 Task: Search one way flight ticket for 2 adults, 2 children, 2 infants in seat in first from Memphis: Memphis International Airport to New Bern: Coastal Carolina Regional Airport (was Craven County Regional) on 8-4-2023. Choice of flights is Spirit. Number of bags: 1 carry on bag and 2 checked bags. Price is upto 76000. Outbound departure time preference is 10:30.
Action: Mouse moved to (283, 389)
Screenshot: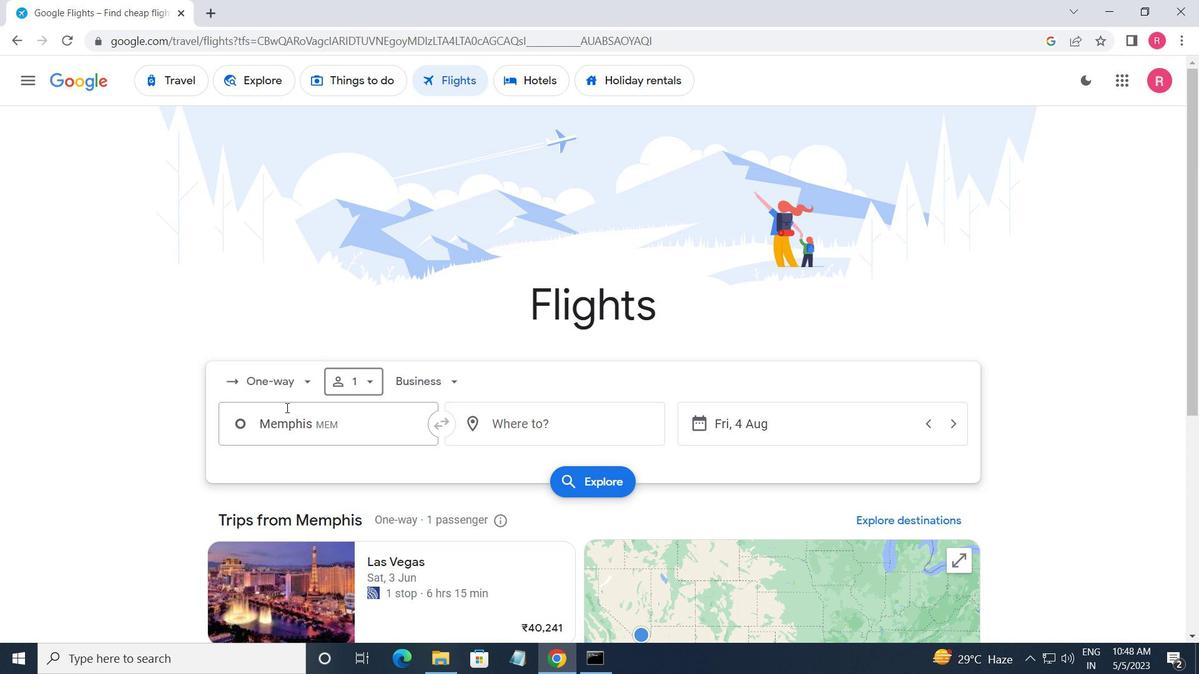 
Action: Mouse pressed left at (283, 389)
Screenshot: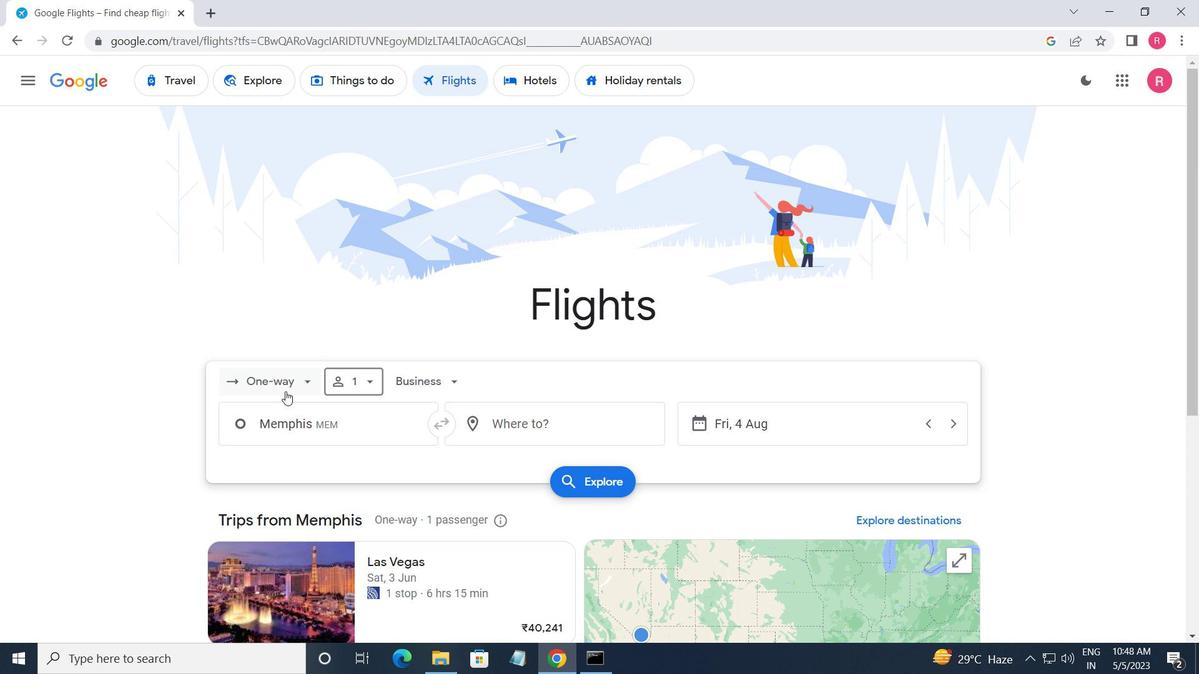 
Action: Mouse moved to (310, 461)
Screenshot: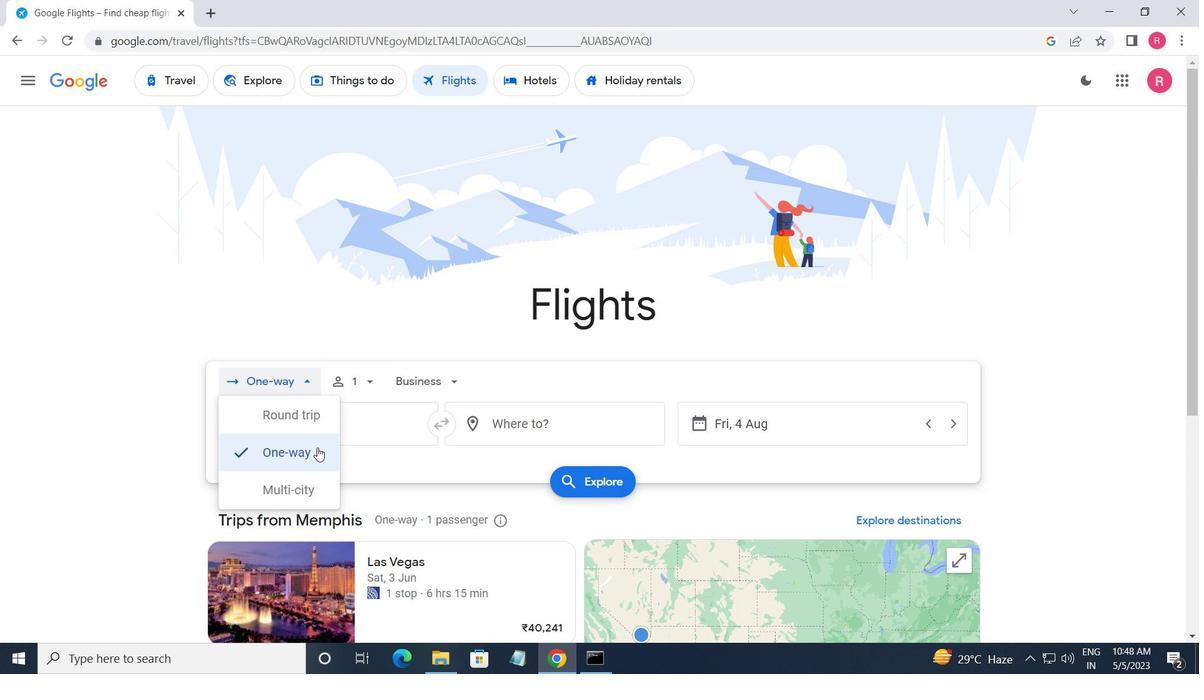 
Action: Mouse pressed left at (310, 461)
Screenshot: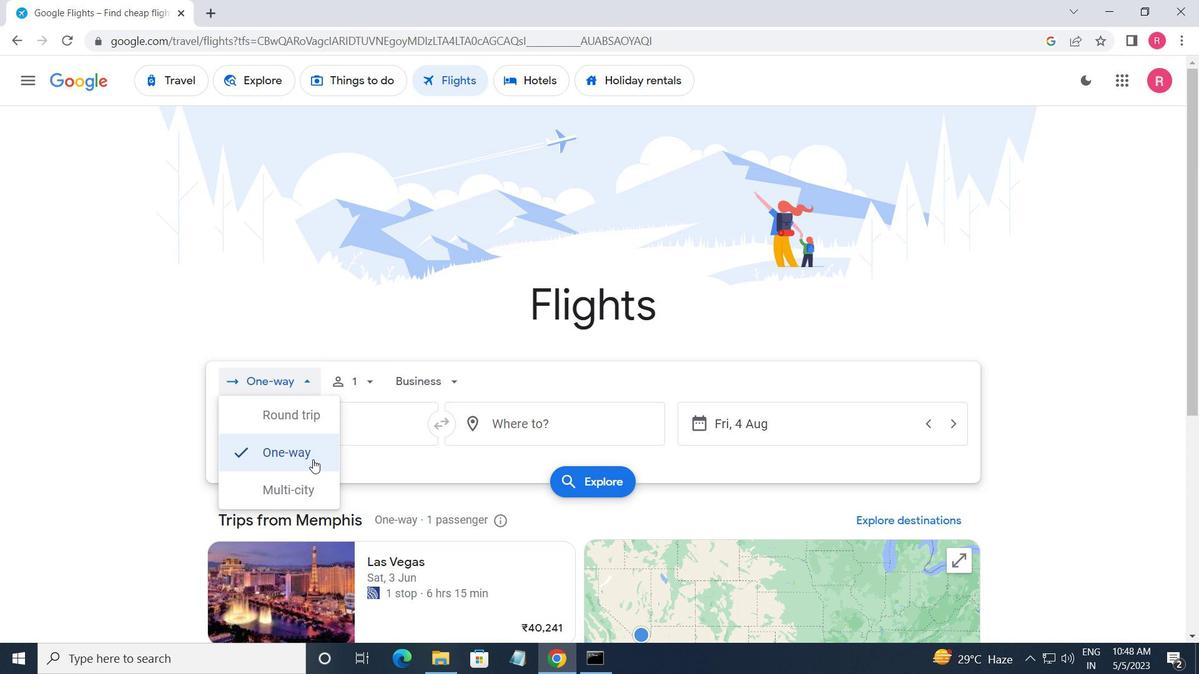 
Action: Mouse moved to (354, 396)
Screenshot: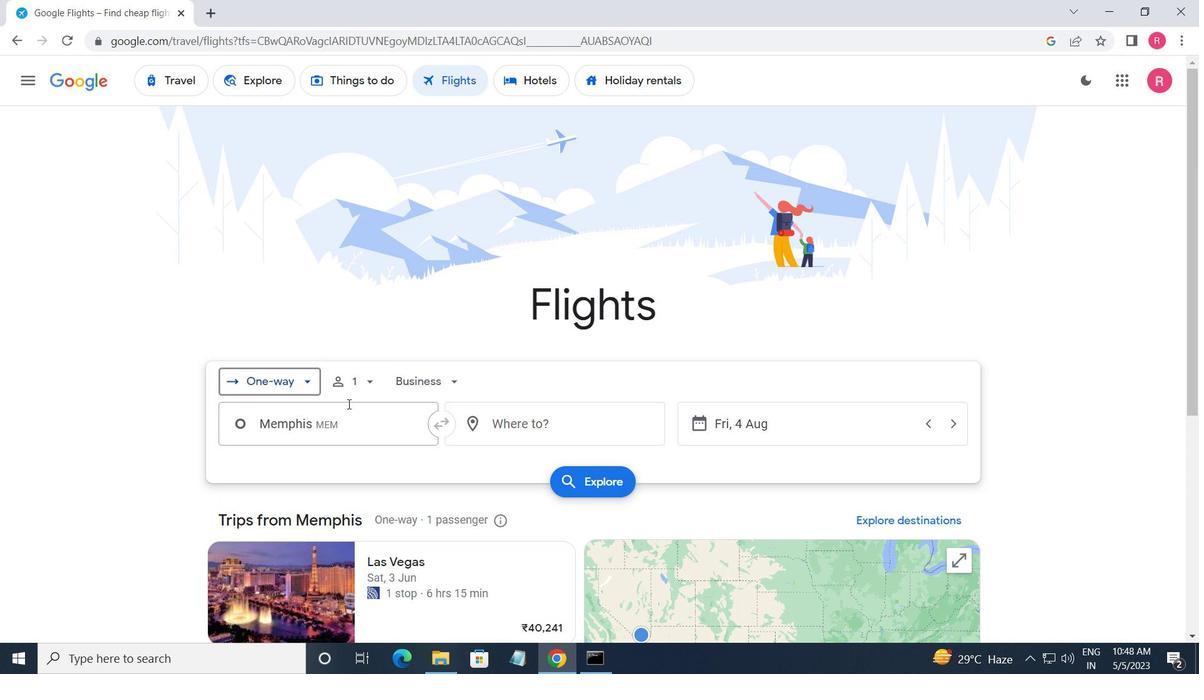 
Action: Mouse pressed left at (354, 396)
Screenshot: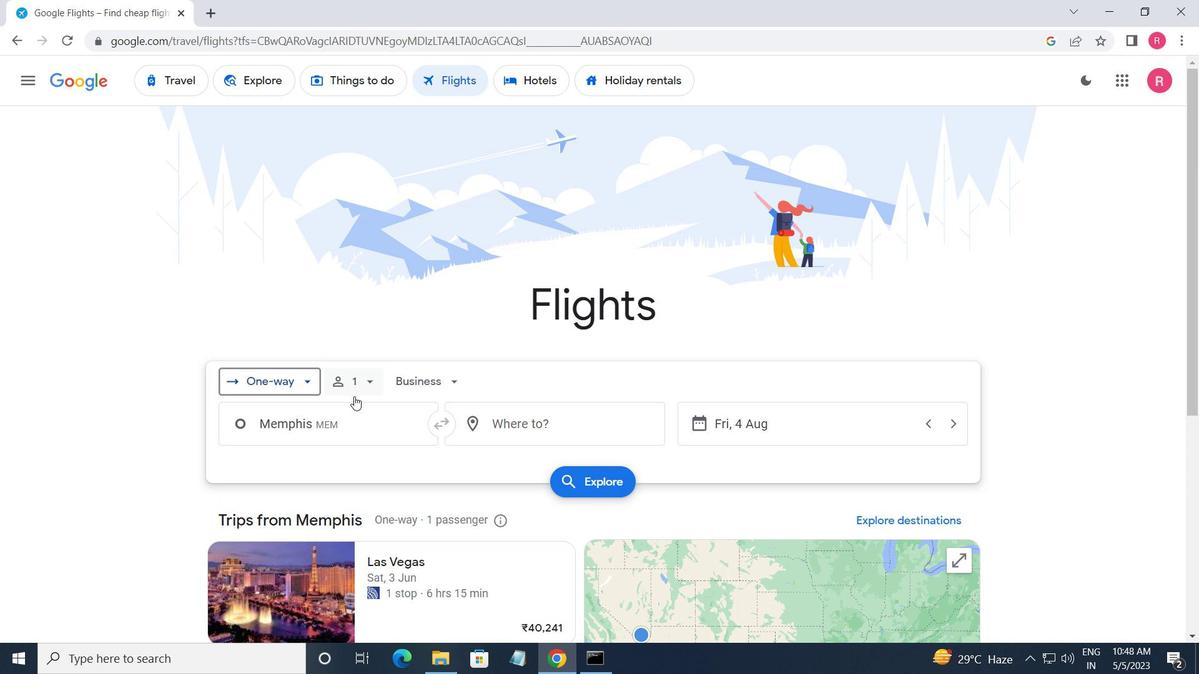 
Action: Mouse moved to (484, 431)
Screenshot: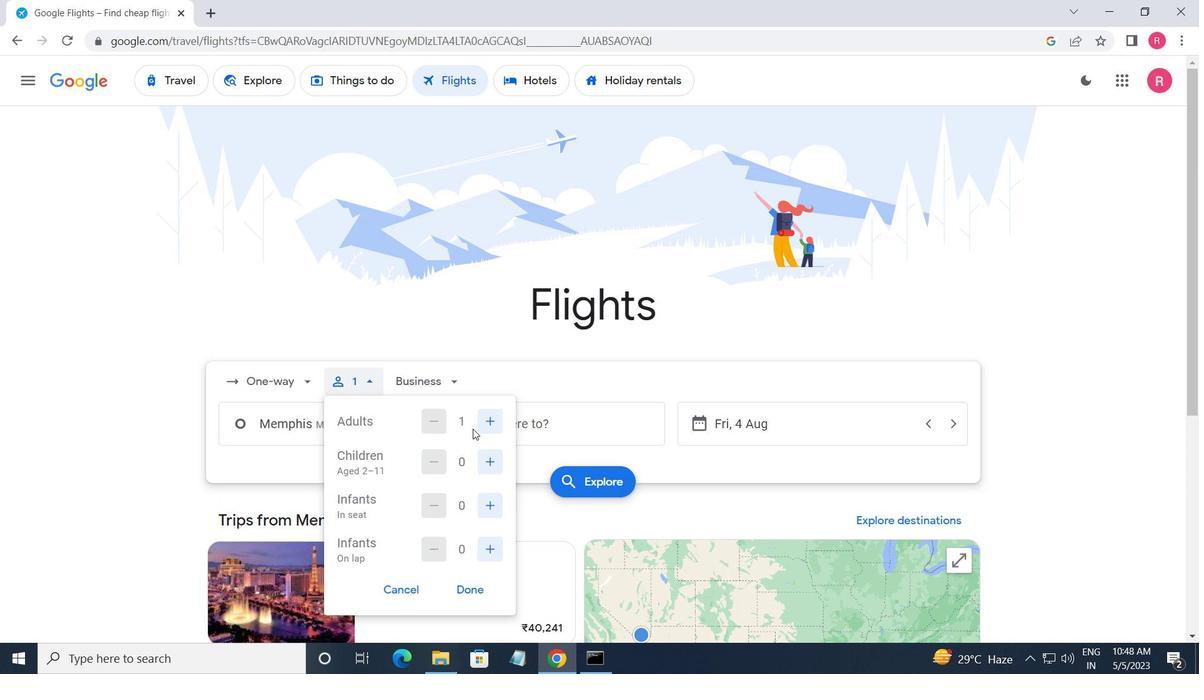 
Action: Mouse pressed left at (484, 431)
Screenshot: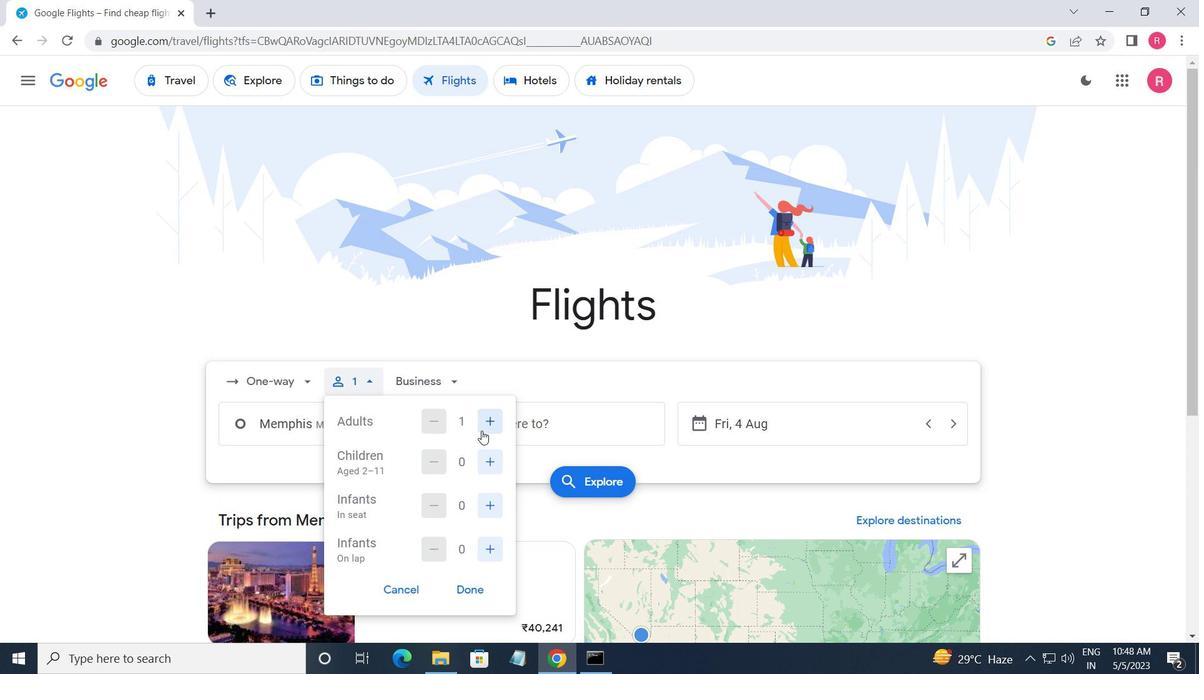 
Action: Mouse moved to (492, 458)
Screenshot: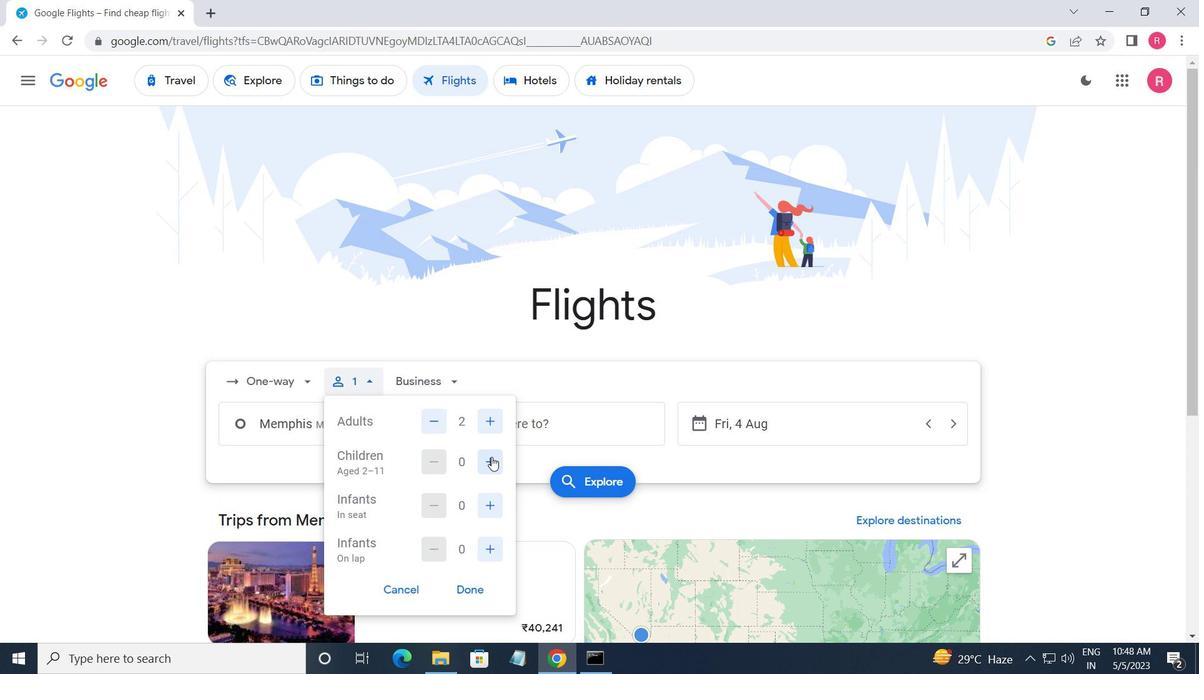 
Action: Mouse pressed left at (492, 458)
Screenshot: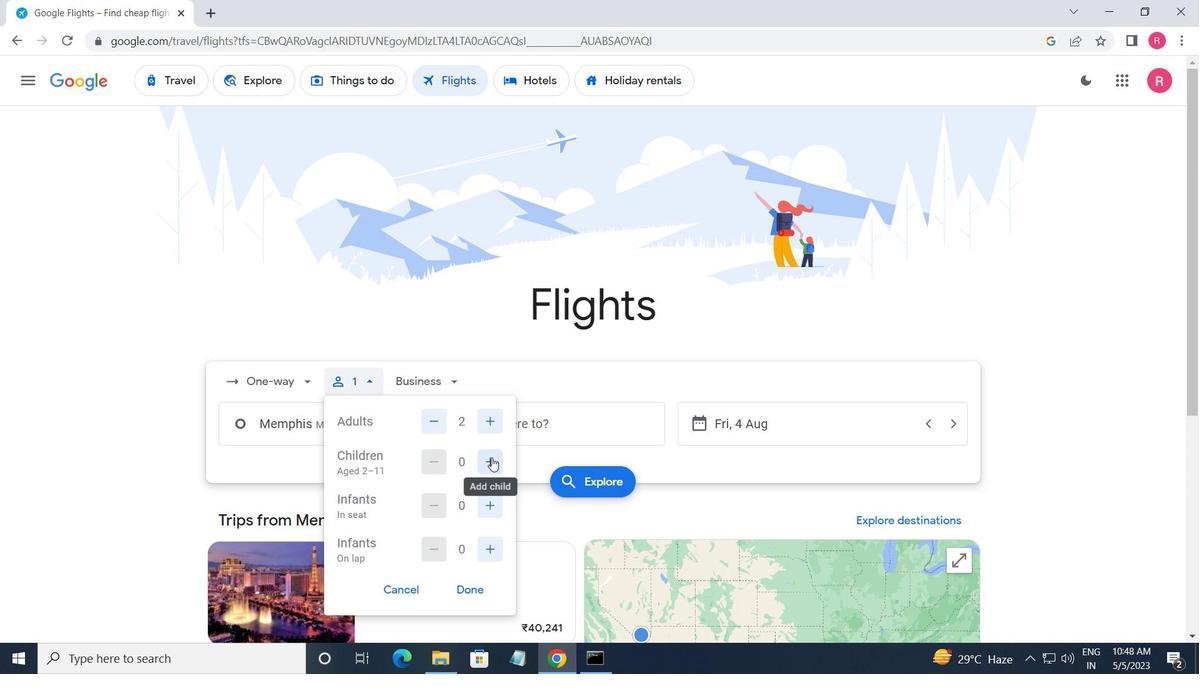 
Action: Mouse moved to (491, 458)
Screenshot: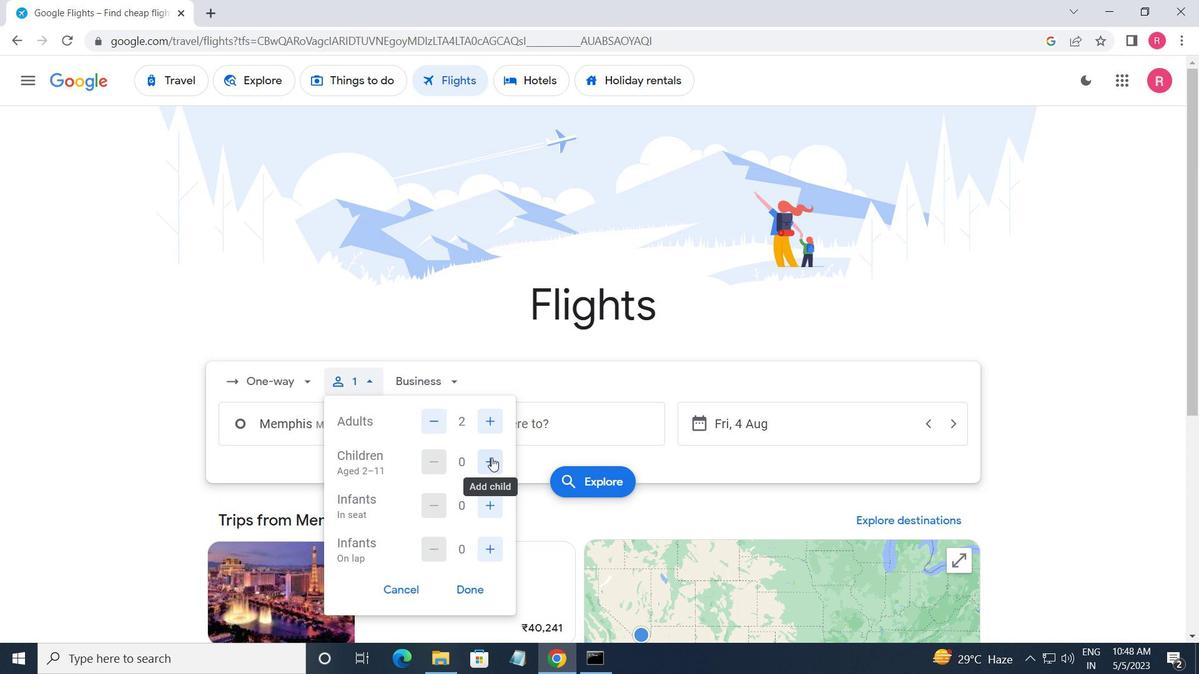 
Action: Mouse pressed left at (491, 458)
Screenshot: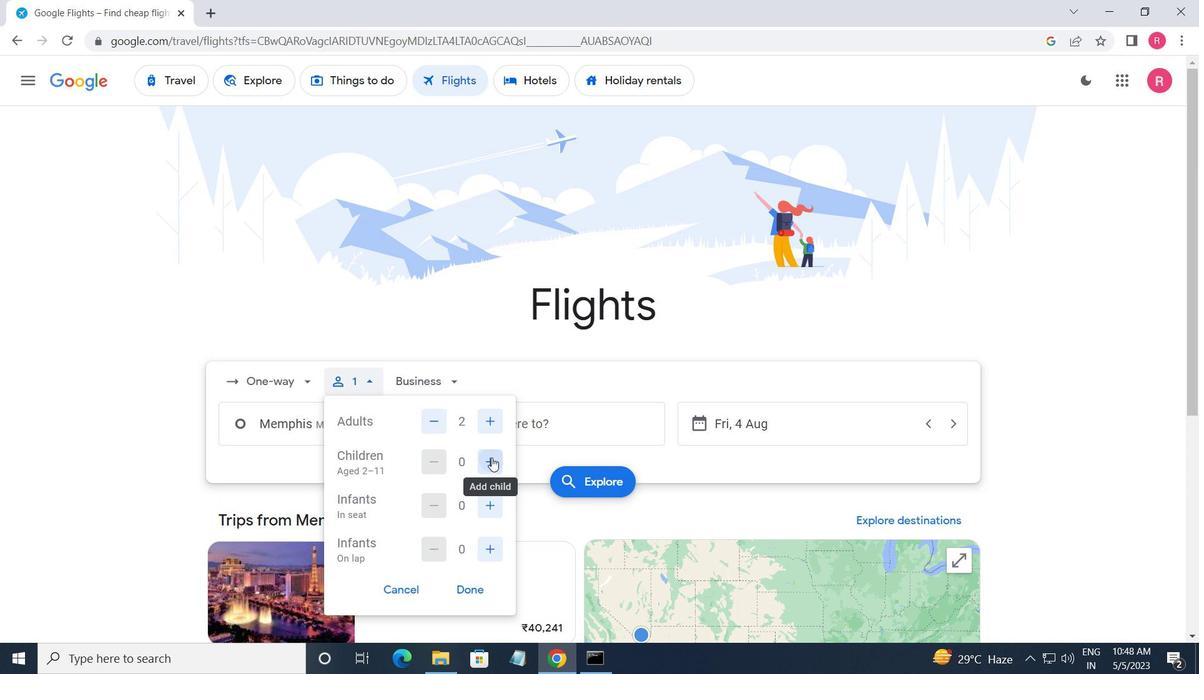 
Action: Mouse moved to (486, 503)
Screenshot: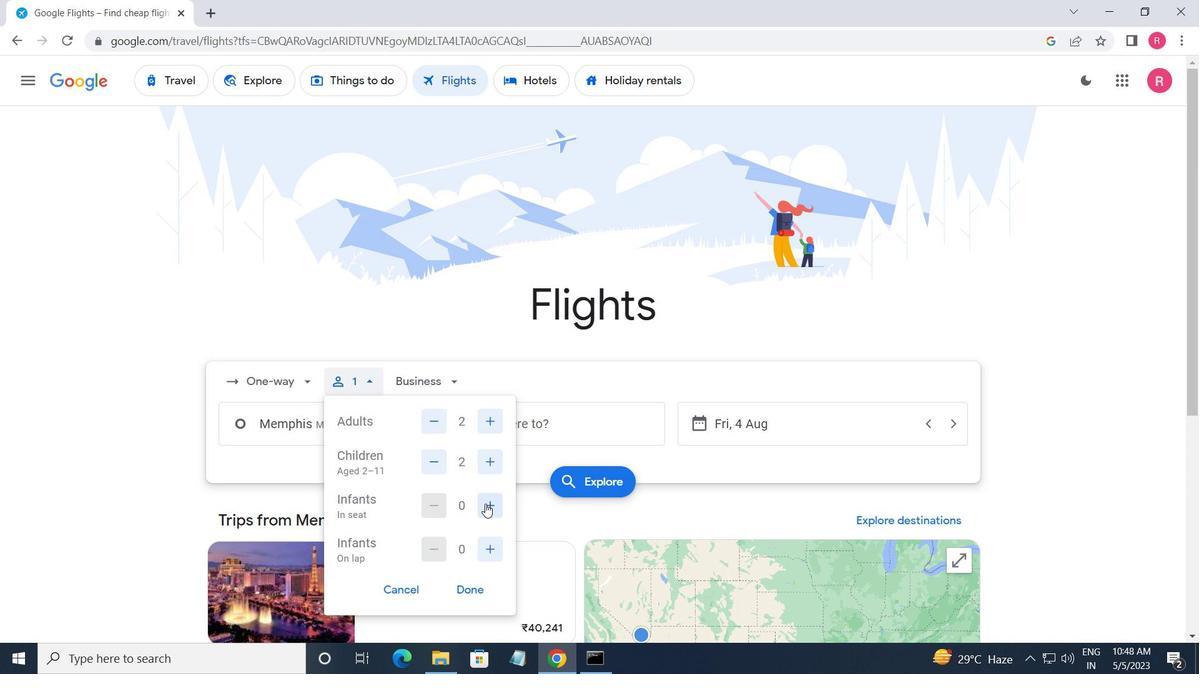 
Action: Mouse pressed left at (486, 503)
Screenshot: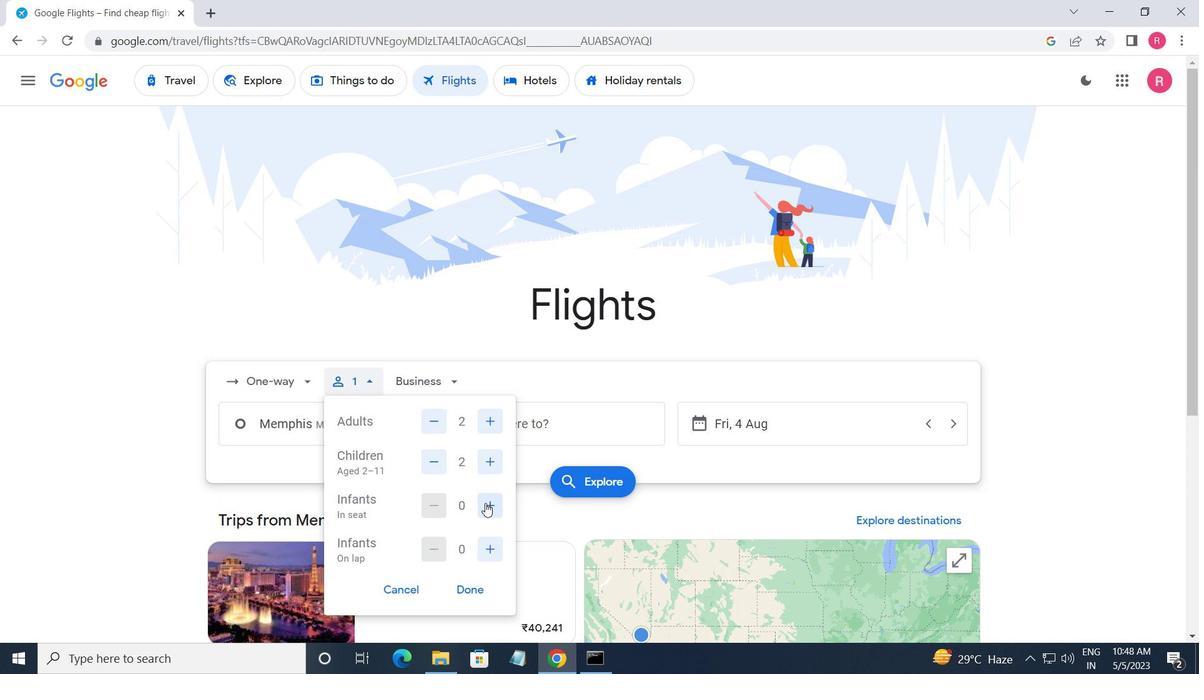
Action: Mouse moved to (486, 503)
Screenshot: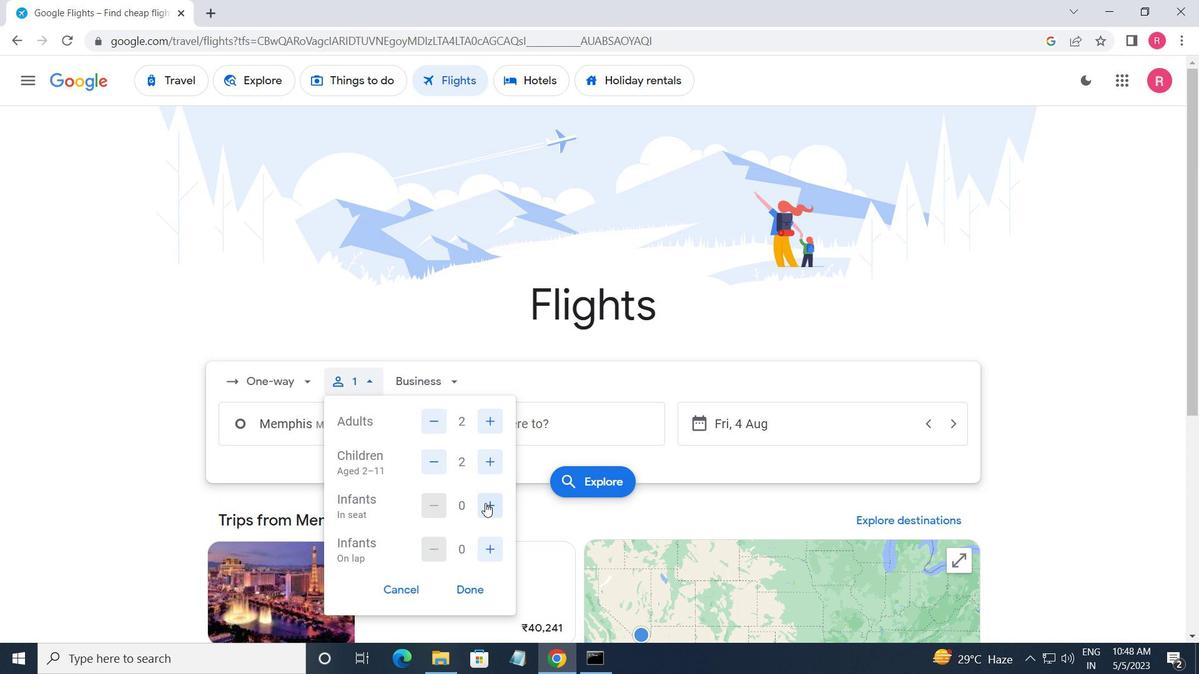 
Action: Mouse pressed left at (486, 503)
Screenshot: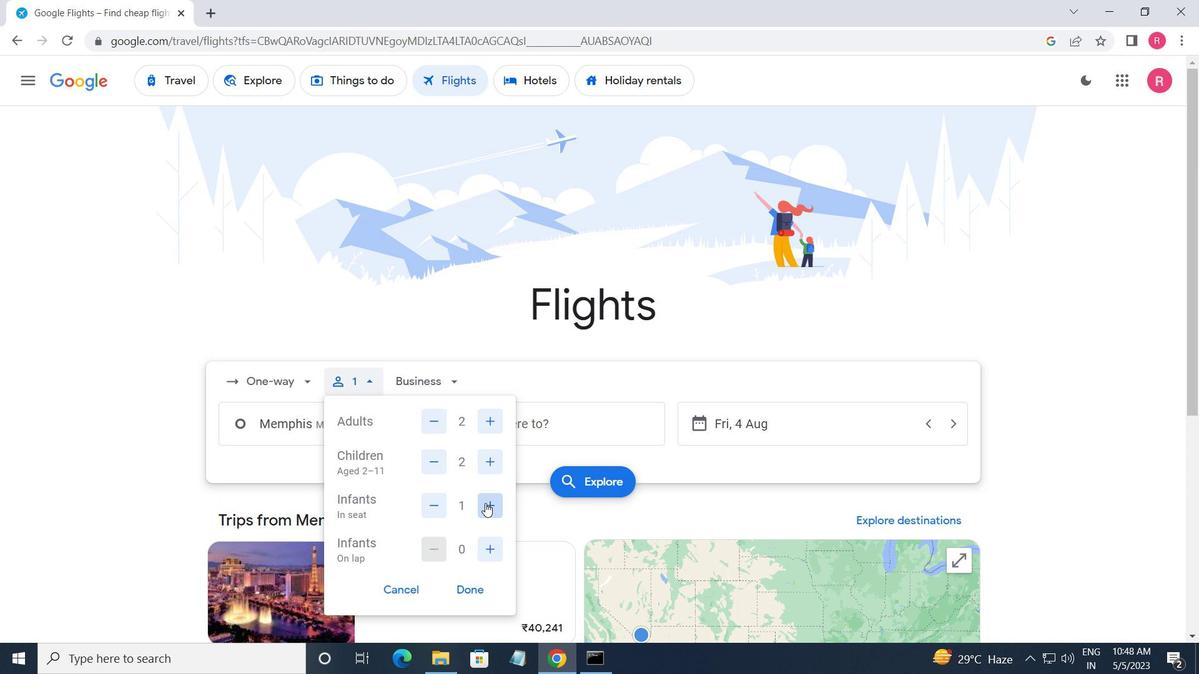 
Action: Mouse moved to (418, 376)
Screenshot: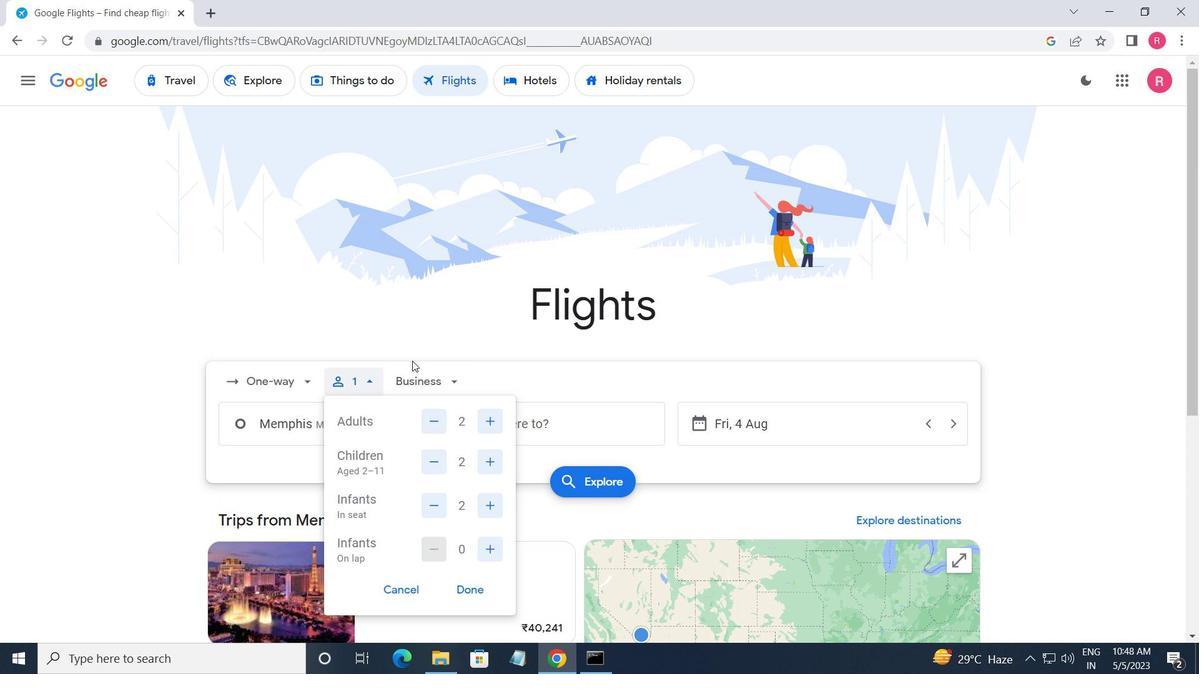
Action: Mouse pressed left at (418, 376)
Screenshot: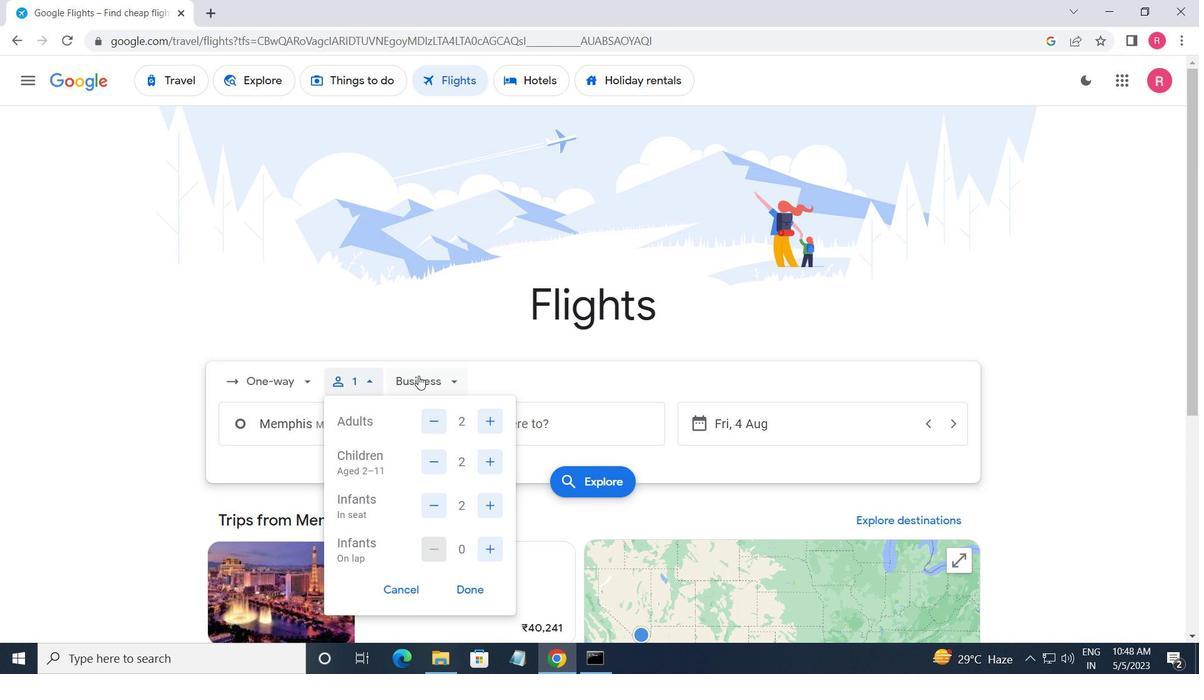 
Action: Mouse moved to (451, 539)
Screenshot: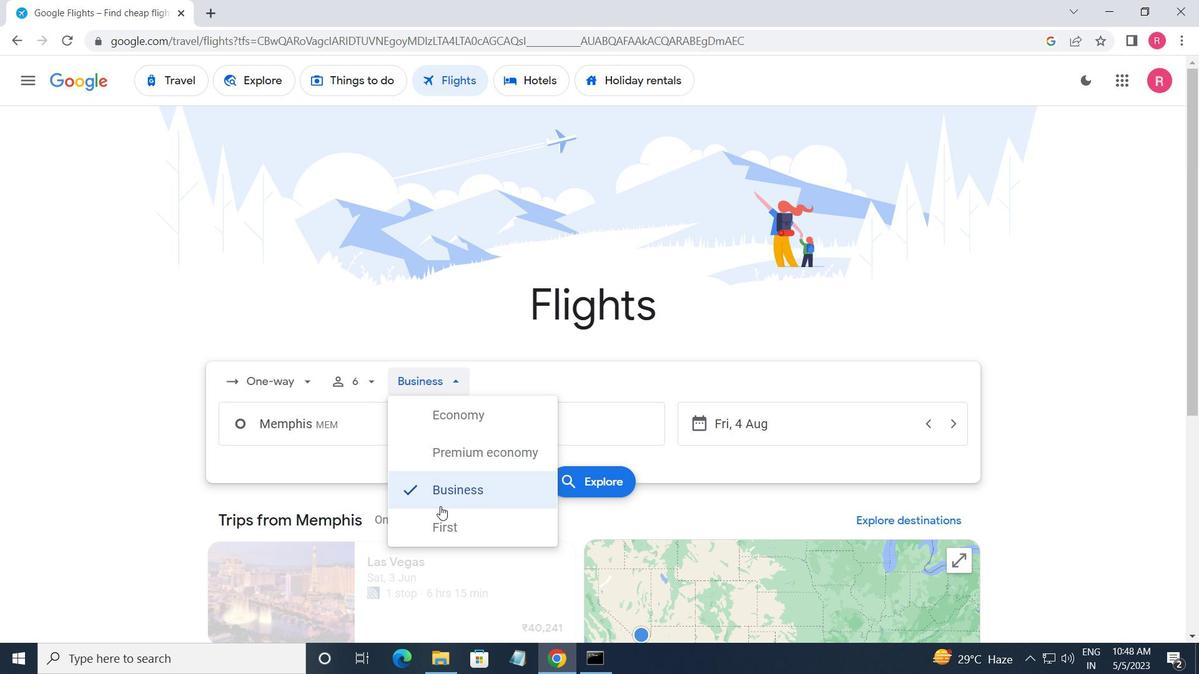 
Action: Mouse pressed left at (451, 539)
Screenshot: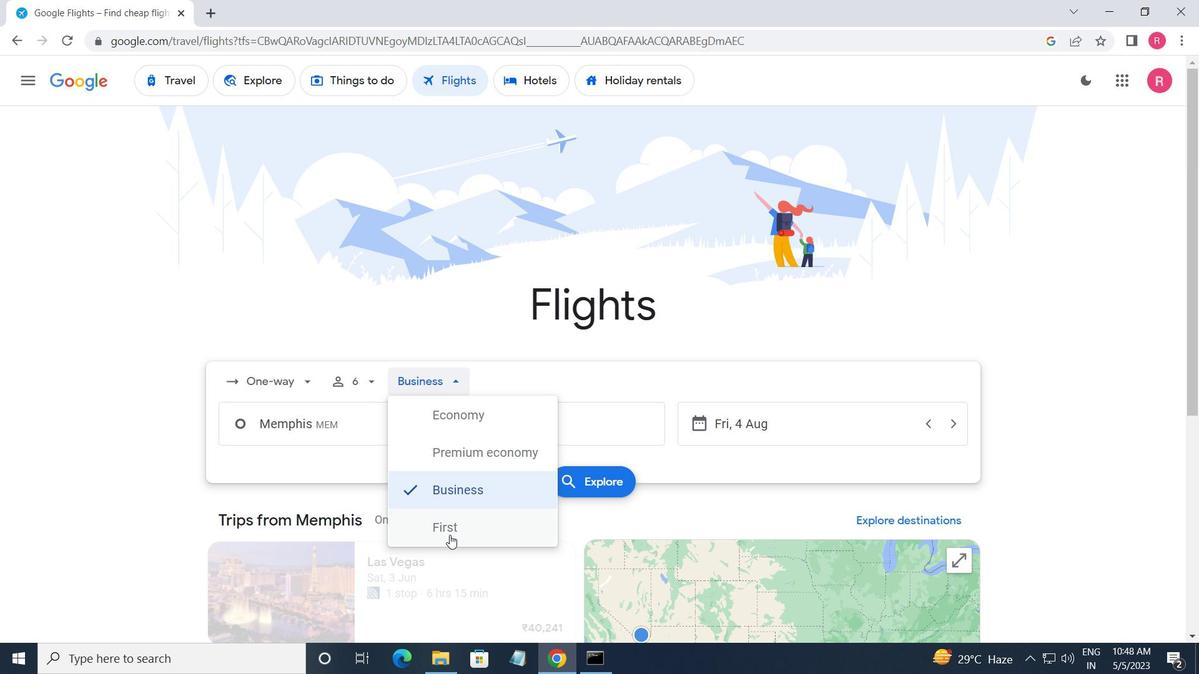 
Action: Mouse moved to (389, 437)
Screenshot: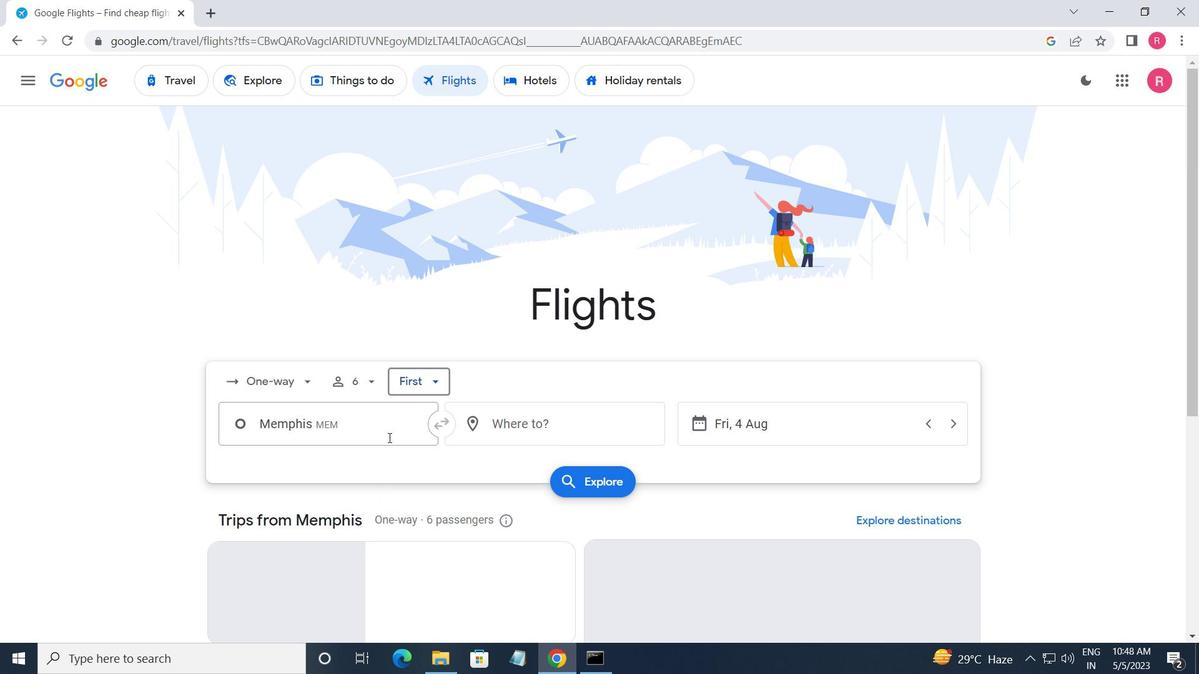 
Action: Mouse pressed left at (389, 437)
Screenshot: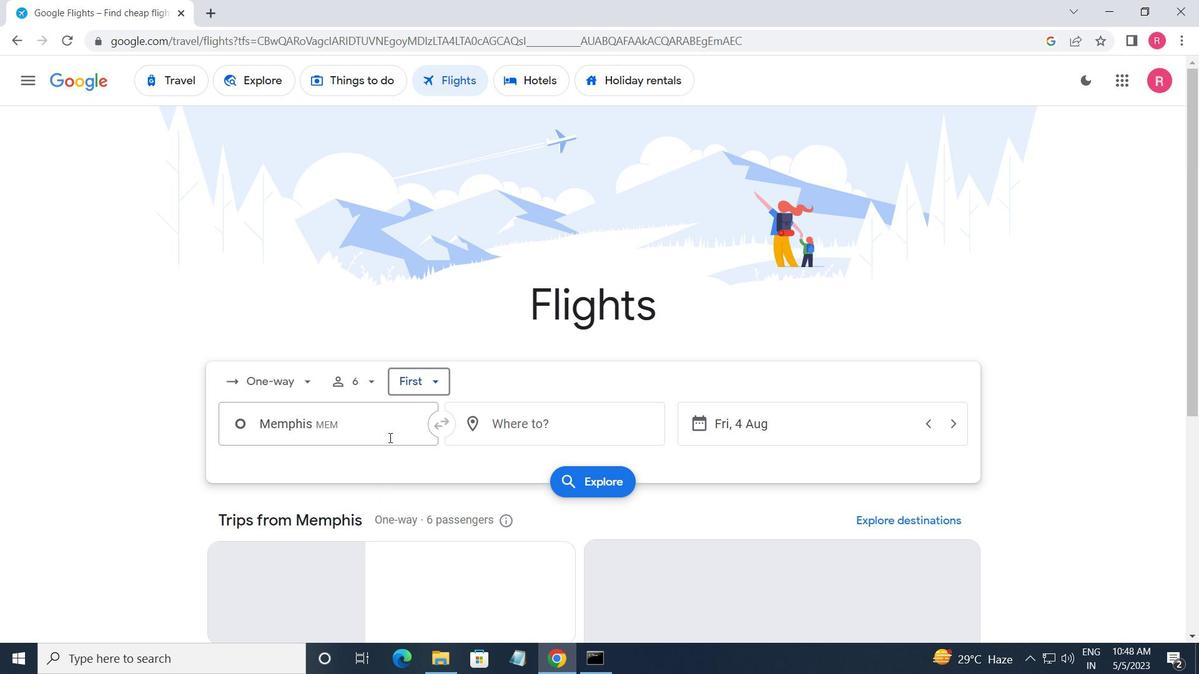 
Action: Mouse moved to (386, 507)
Screenshot: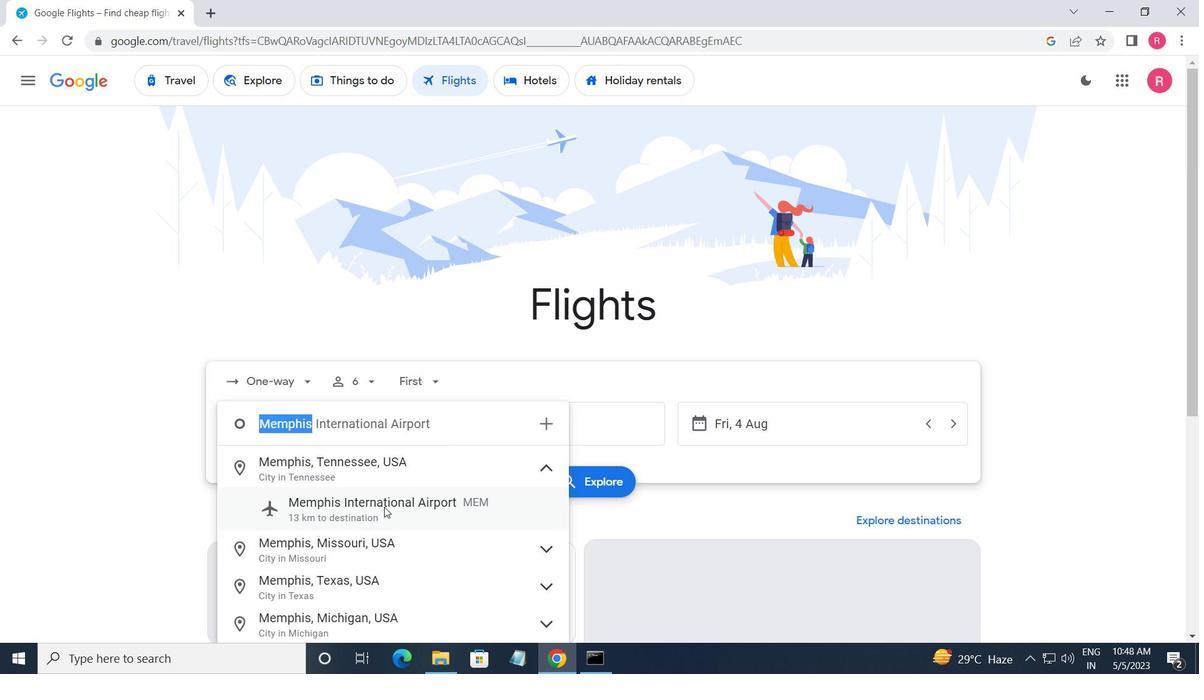 
Action: Mouse pressed left at (386, 507)
Screenshot: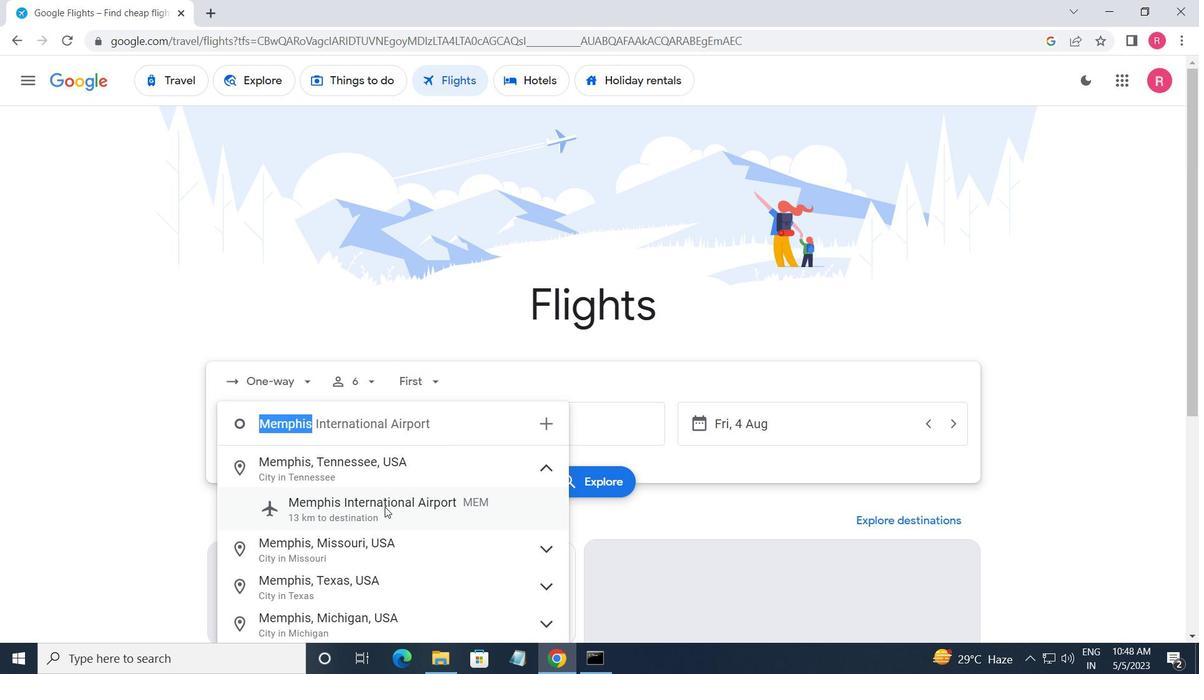
Action: Mouse moved to (518, 441)
Screenshot: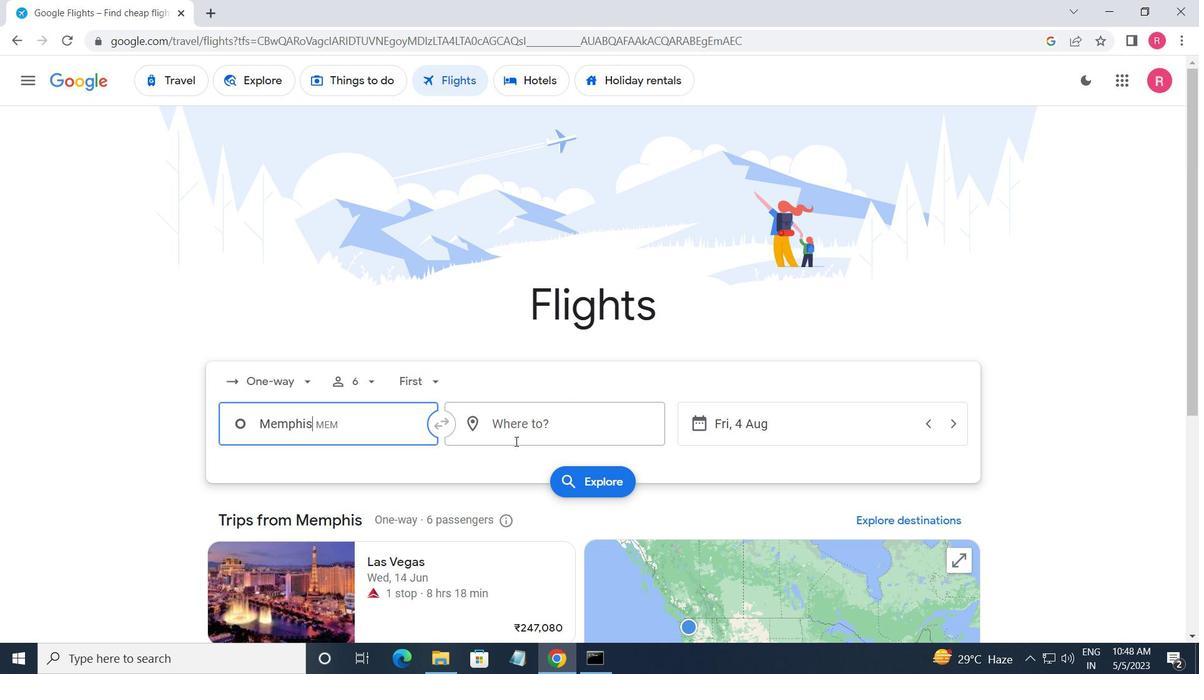 
Action: Mouse pressed left at (518, 441)
Screenshot: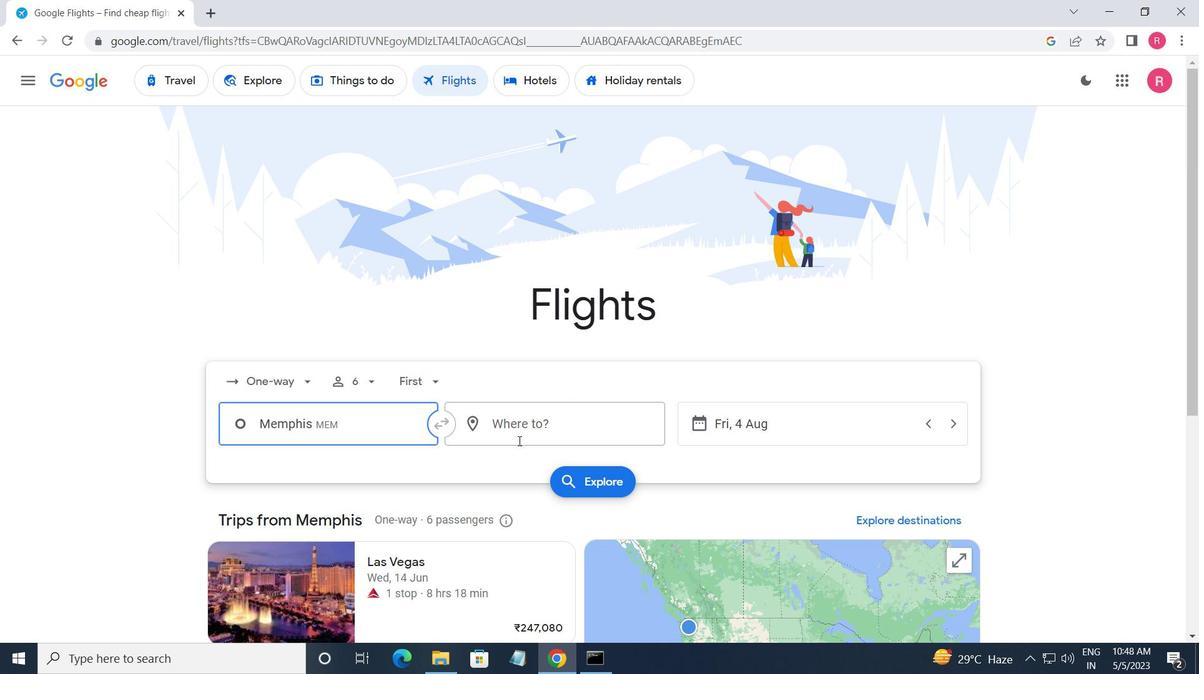 
Action: Mouse moved to (547, 570)
Screenshot: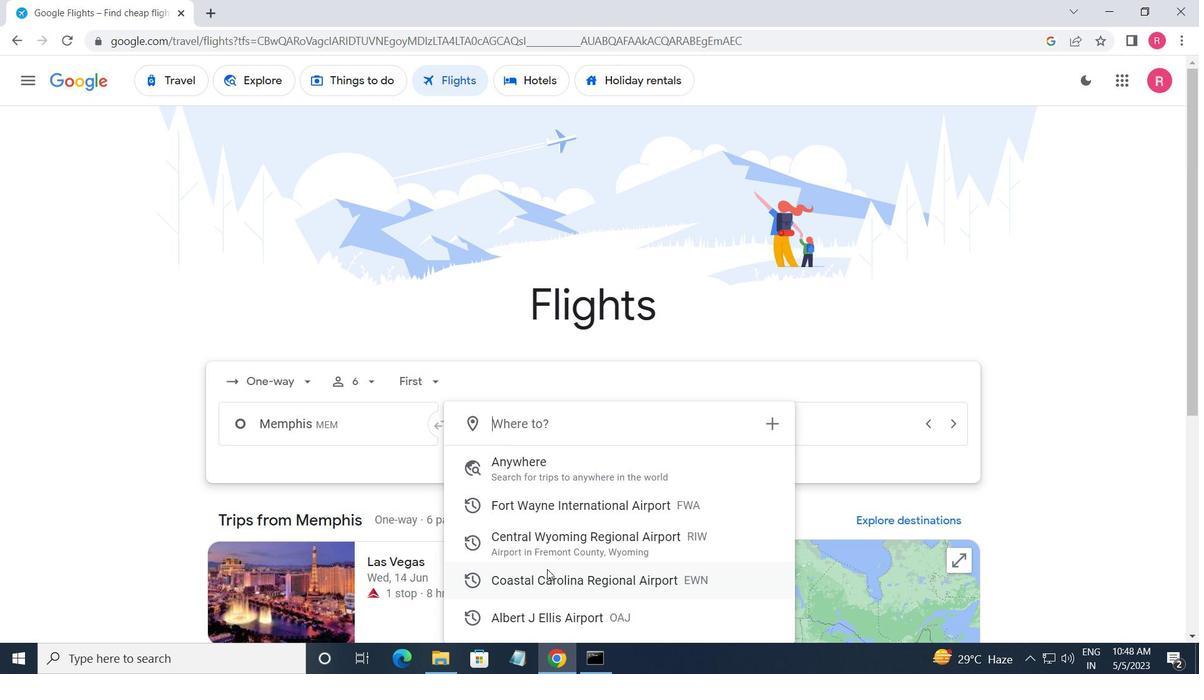 
Action: Mouse pressed left at (547, 570)
Screenshot: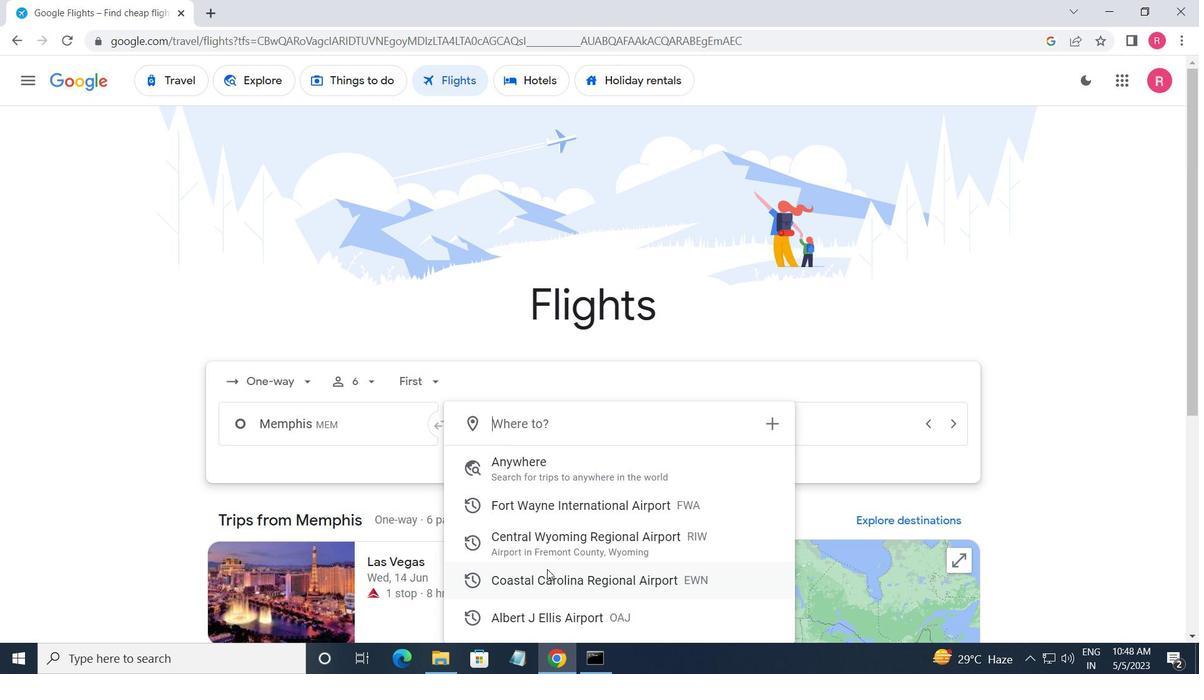 
Action: Mouse moved to (804, 436)
Screenshot: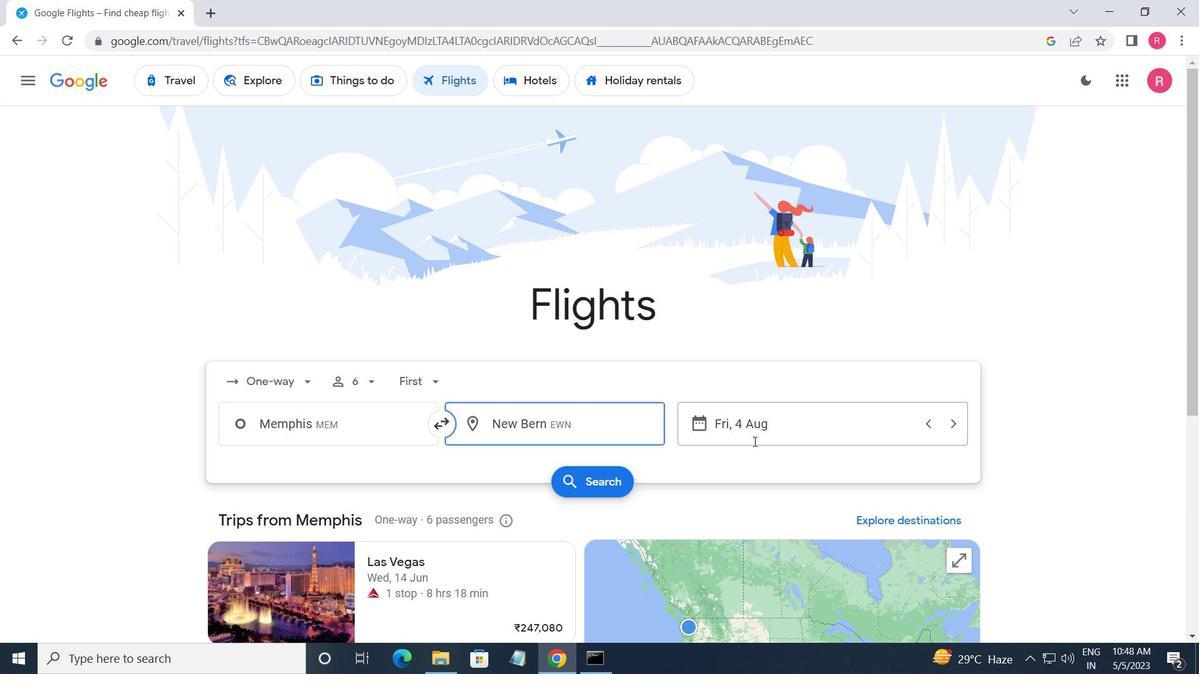 
Action: Mouse pressed left at (804, 436)
Screenshot: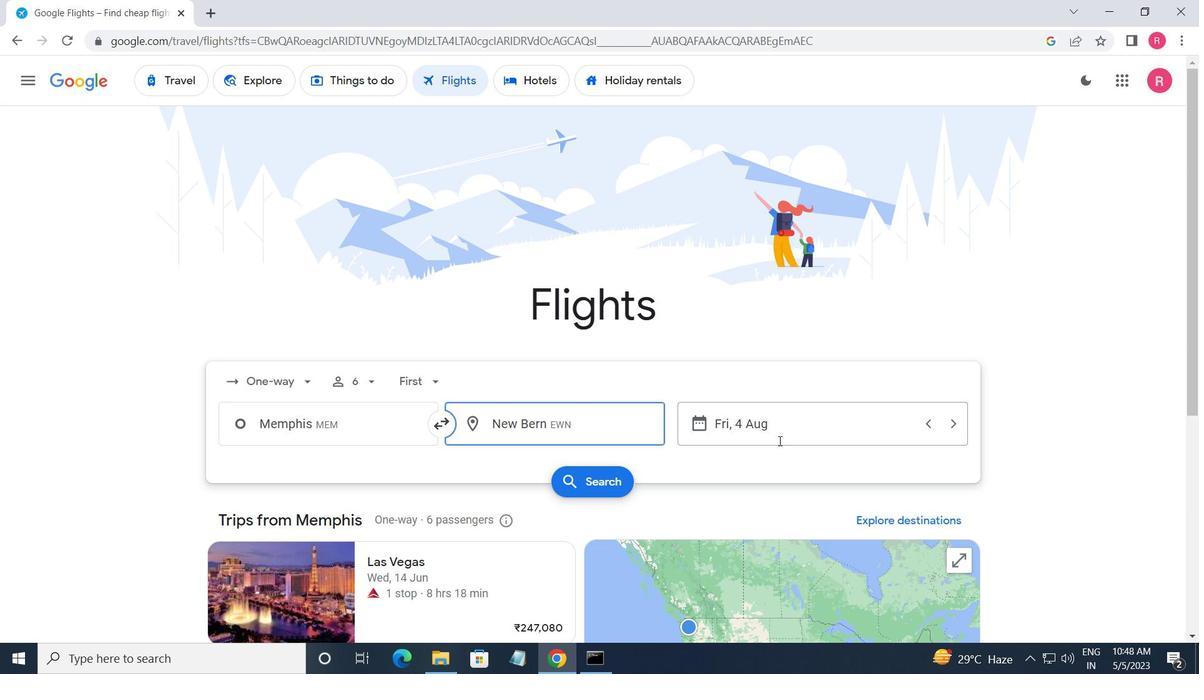 
Action: Mouse moved to (599, 371)
Screenshot: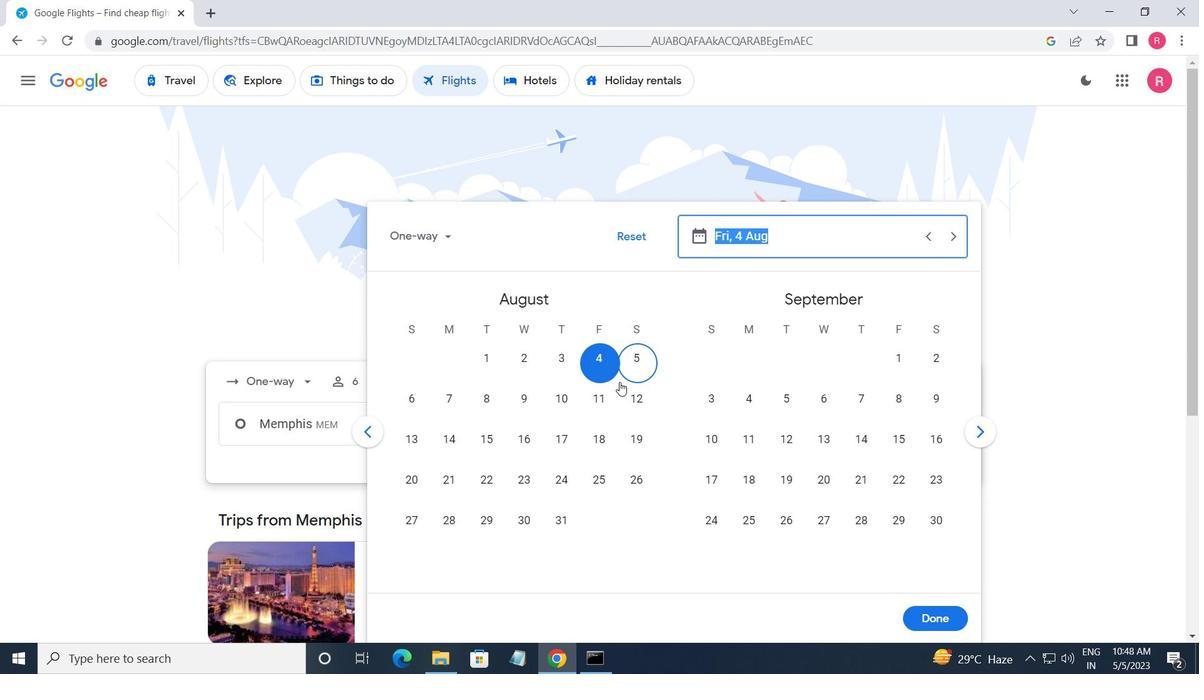 
Action: Mouse pressed left at (599, 371)
Screenshot: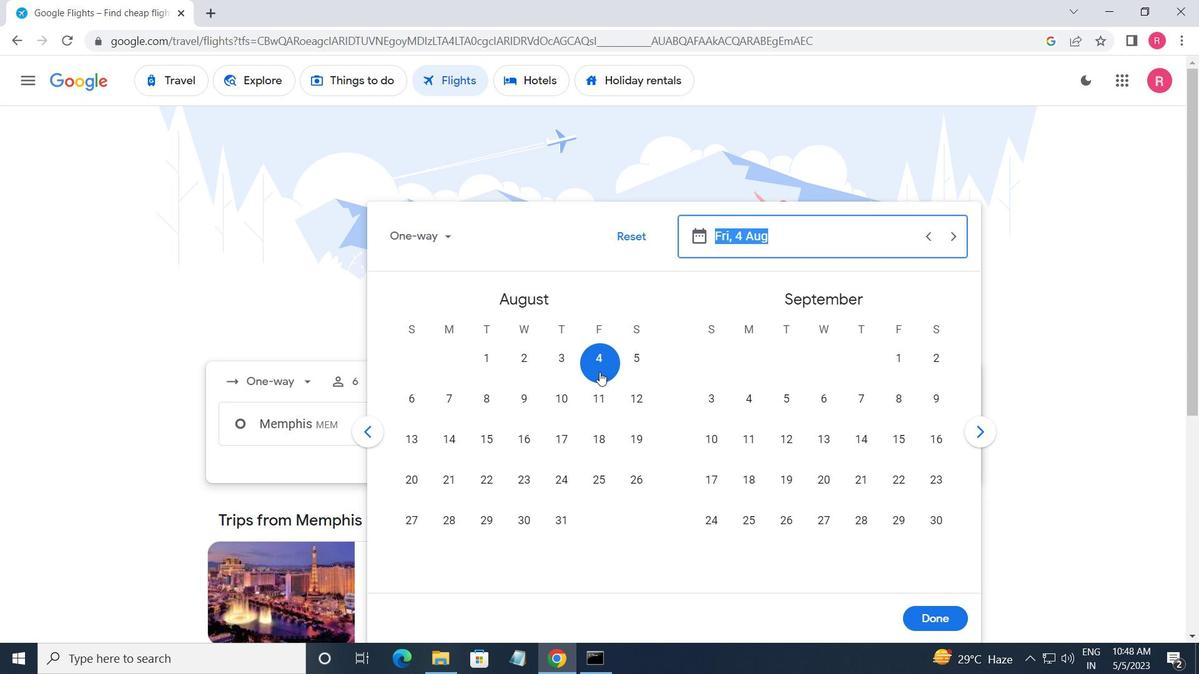 
Action: Mouse moved to (924, 620)
Screenshot: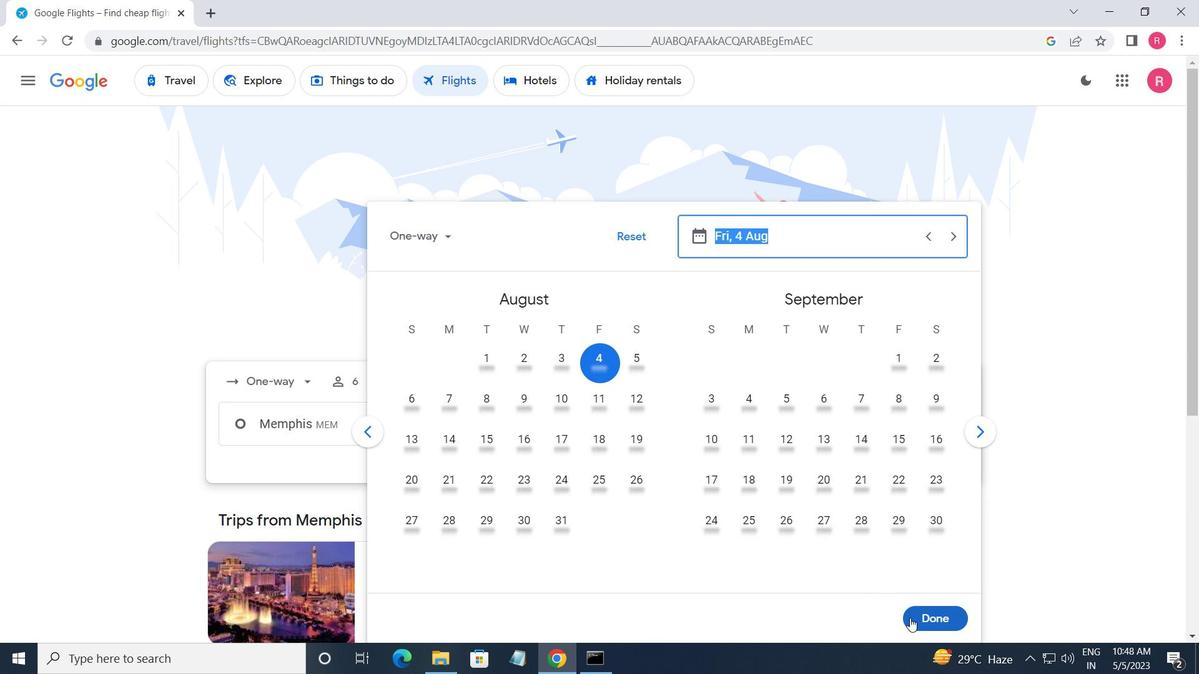 
Action: Mouse pressed left at (924, 620)
Screenshot: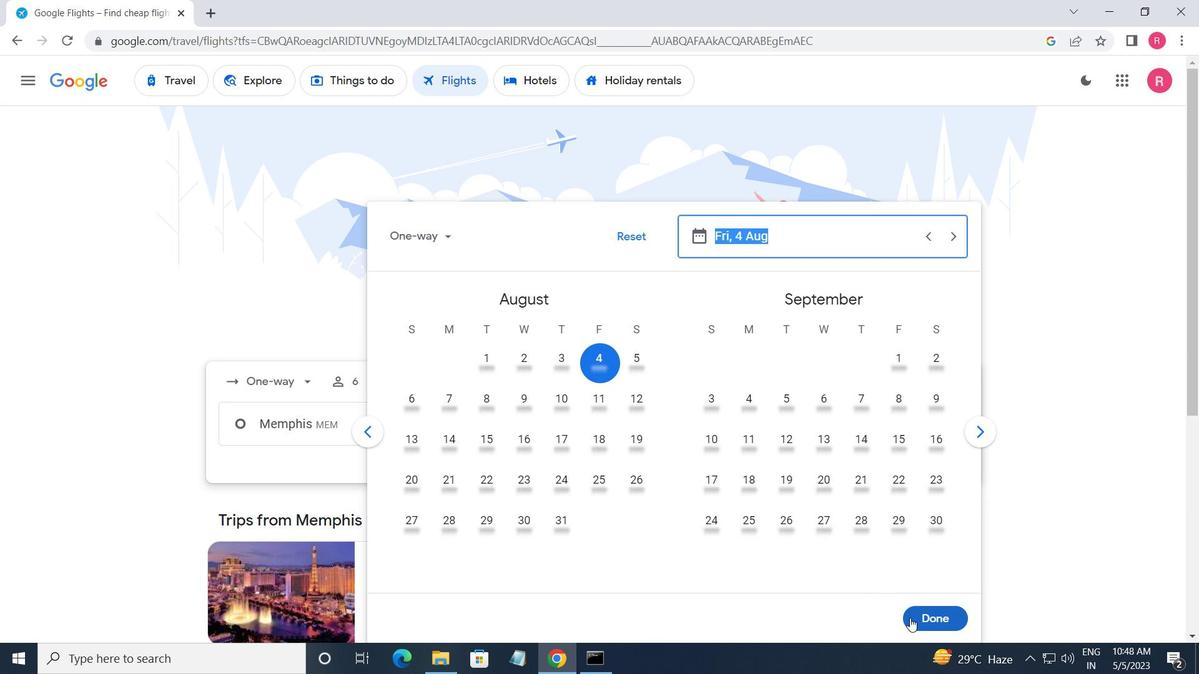 
Action: Mouse moved to (617, 486)
Screenshot: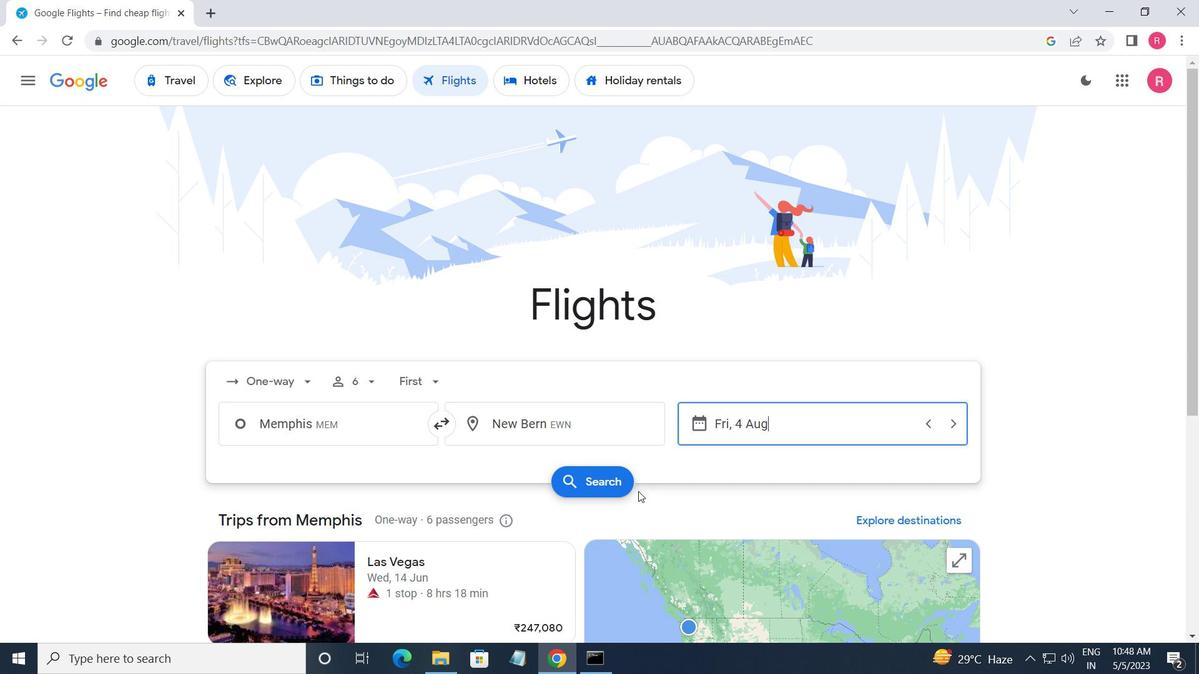 
Action: Mouse pressed left at (617, 486)
Screenshot: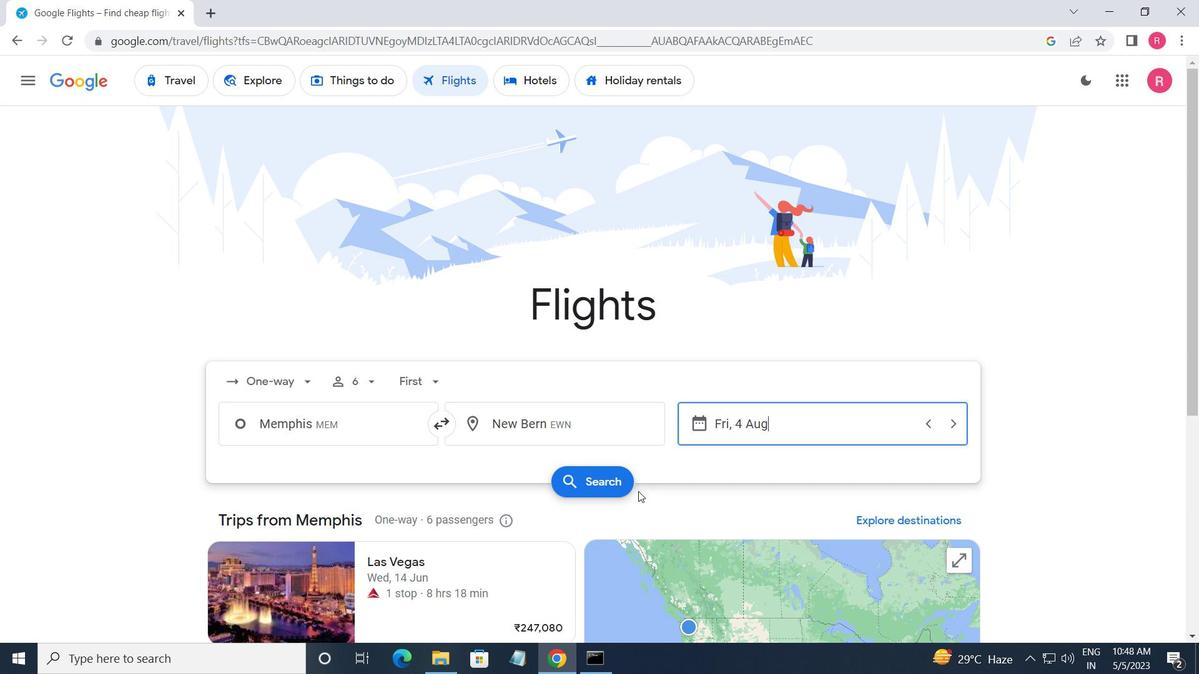 
Action: Mouse moved to (233, 228)
Screenshot: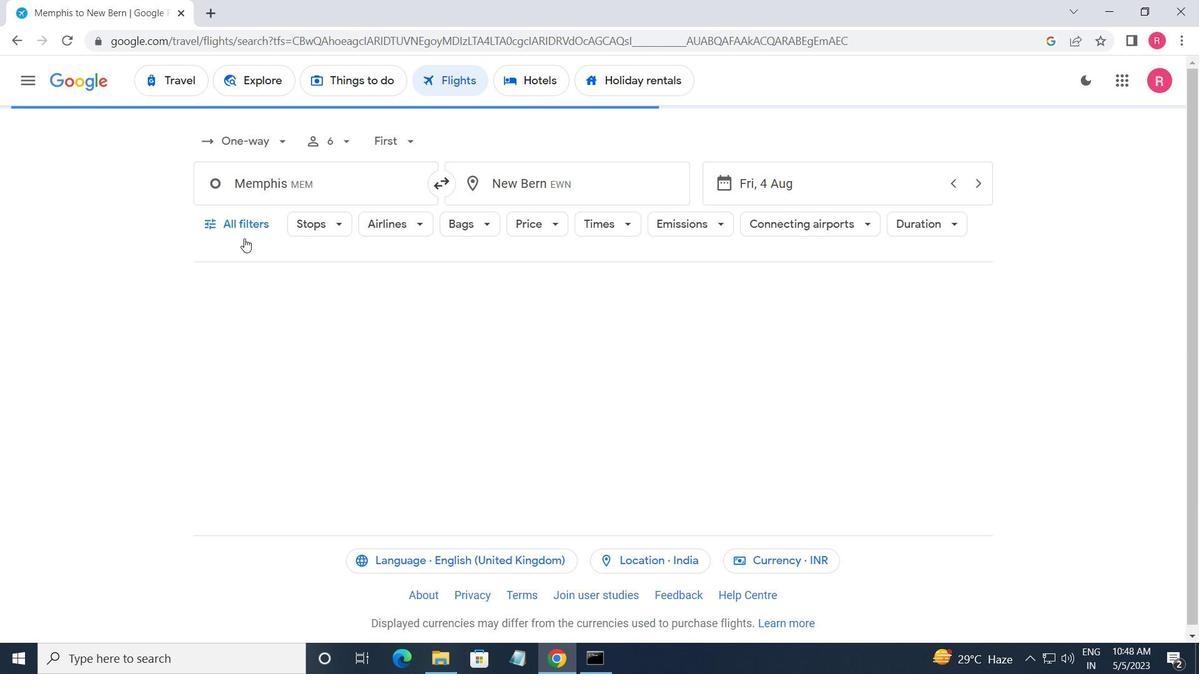 
Action: Mouse pressed left at (233, 228)
Screenshot: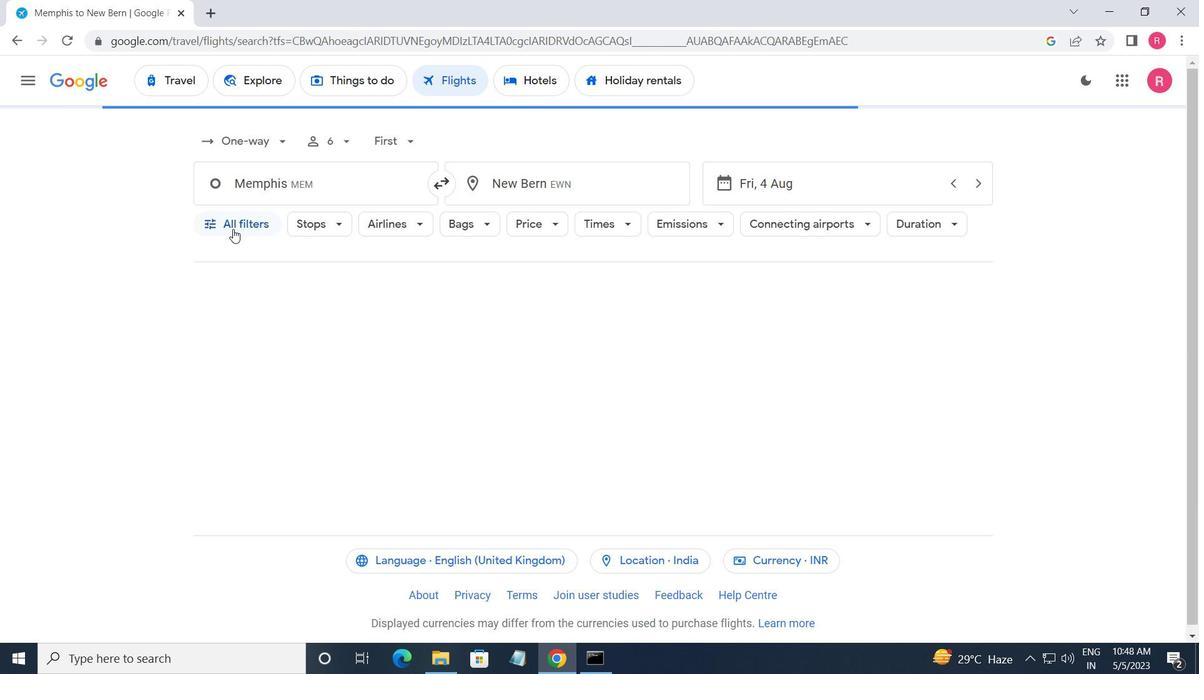 
Action: Mouse moved to (315, 399)
Screenshot: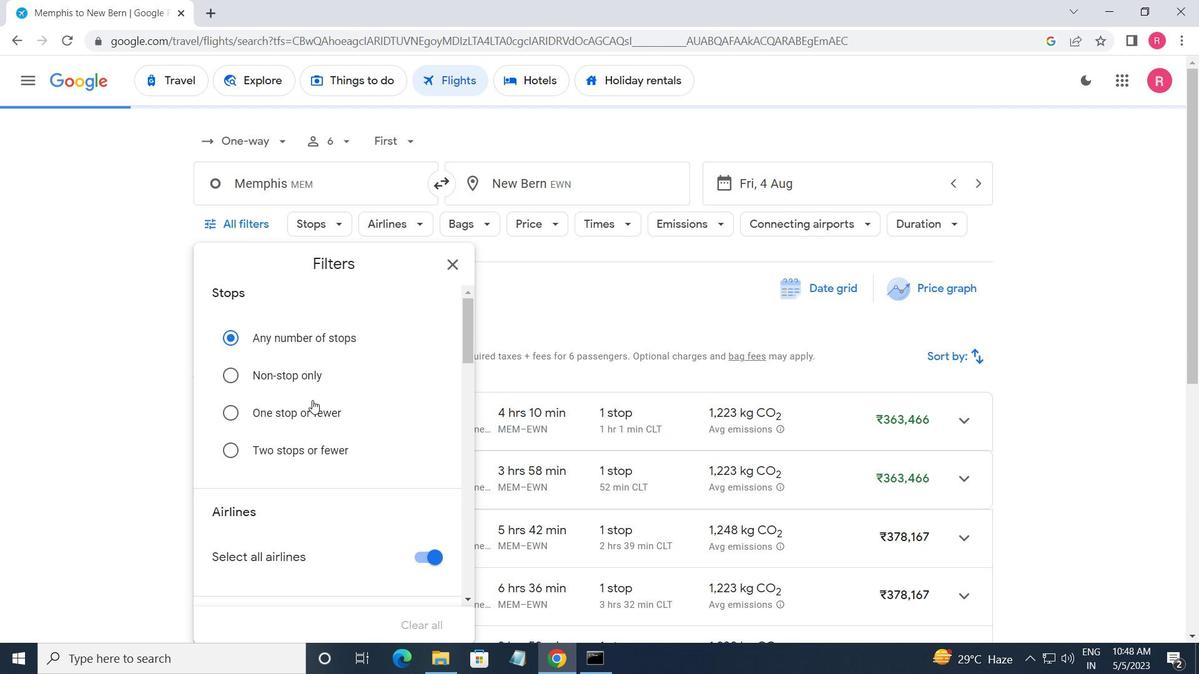 
Action: Mouse scrolled (315, 398) with delta (0, 0)
Screenshot: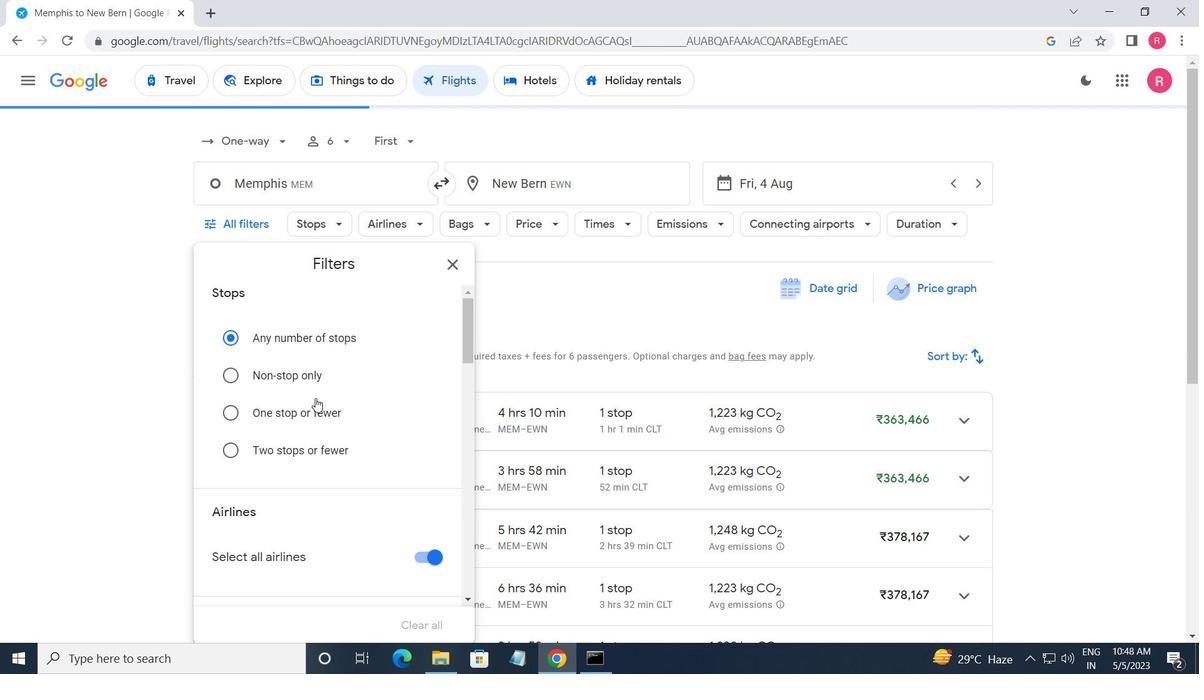 
Action: Mouse moved to (315, 402)
Screenshot: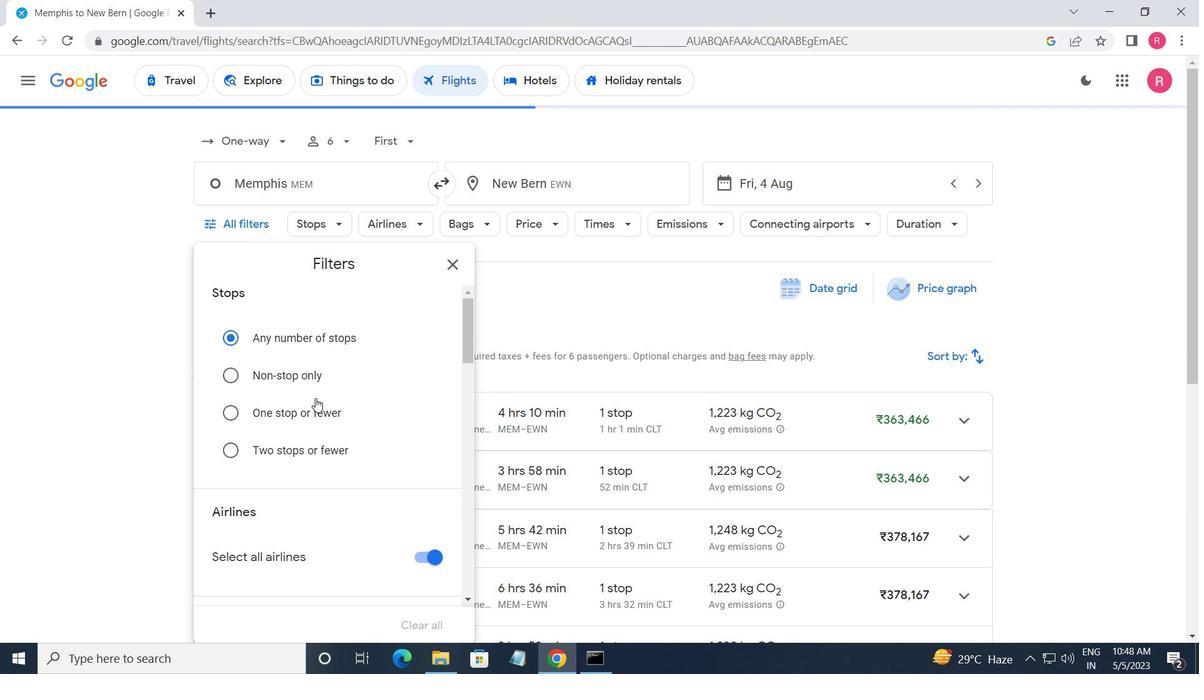 
Action: Mouse scrolled (315, 401) with delta (0, 0)
Screenshot: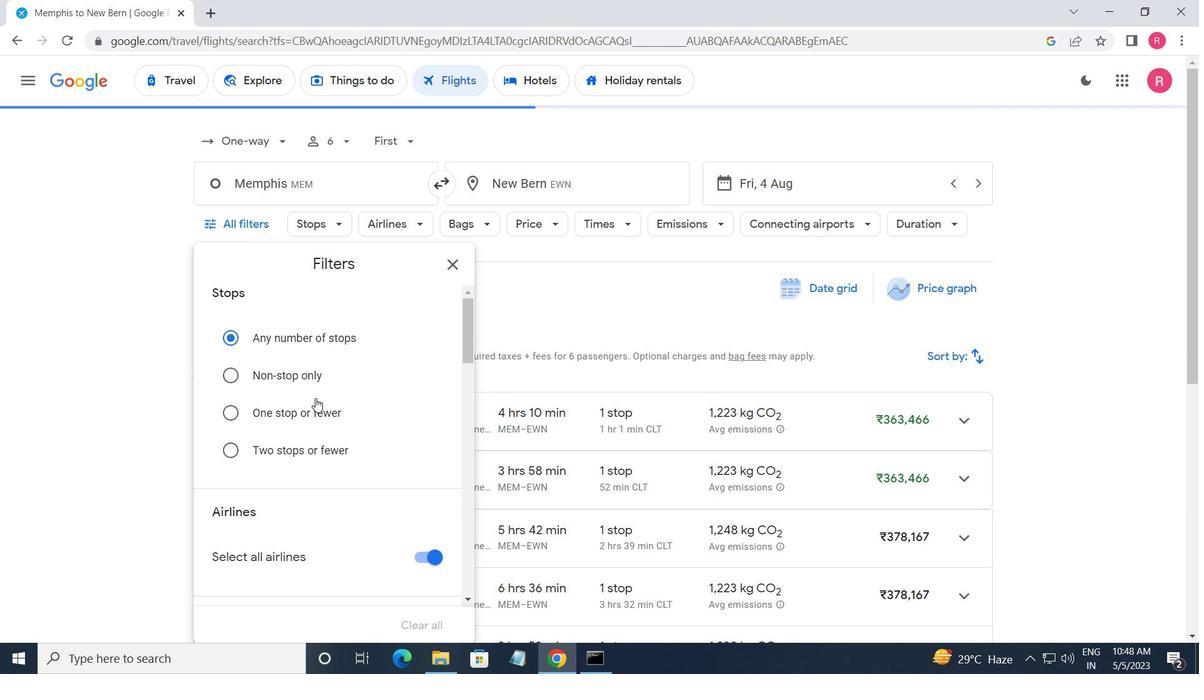 
Action: Mouse moved to (315, 411)
Screenshot: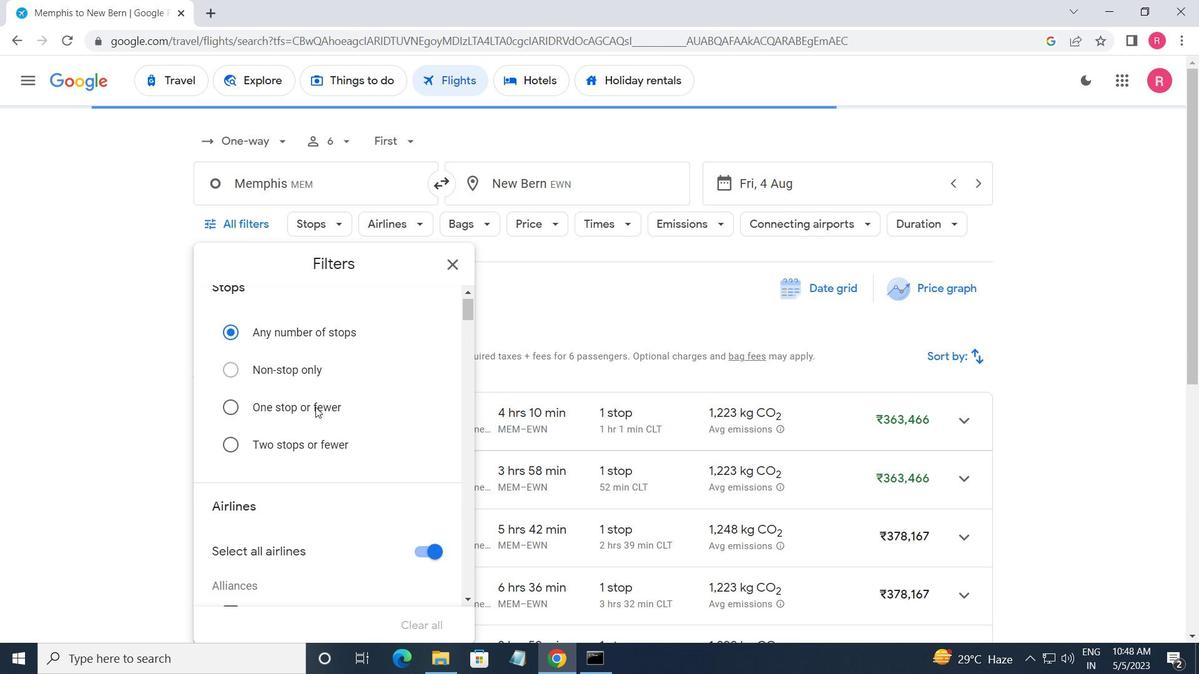 
Action: Mouse scrolled (315, 411) with delta (0, 0)
Screenshot: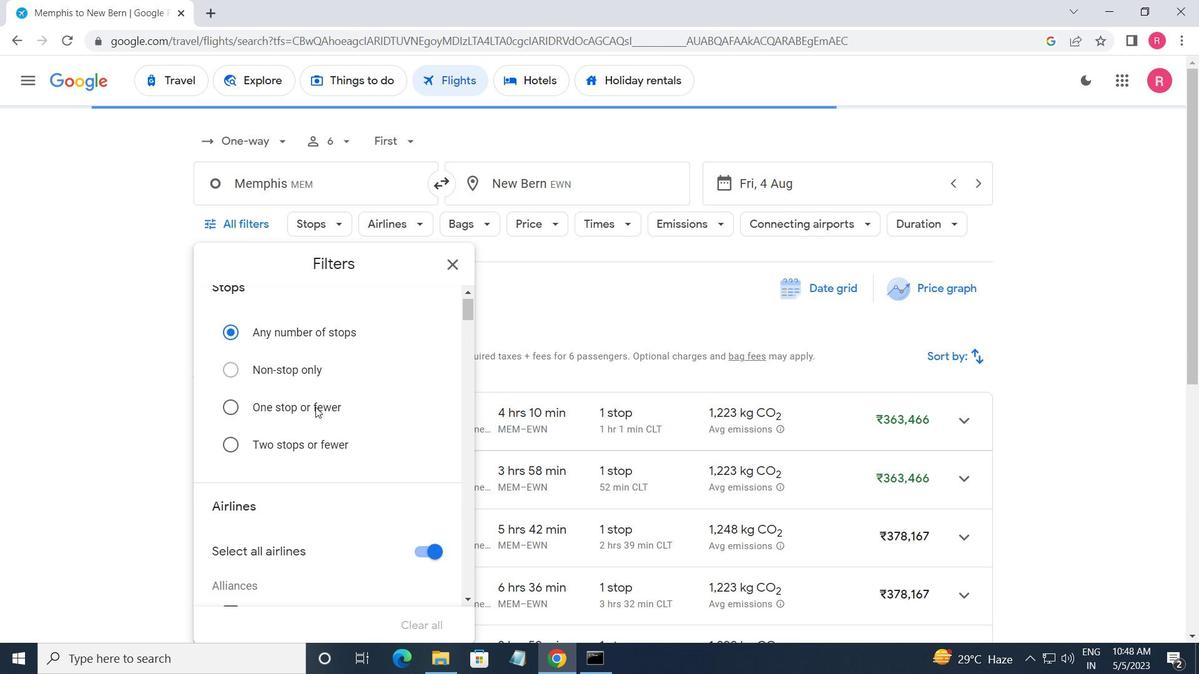 
Action: Mouse moved to (316, 414)
Screenshot: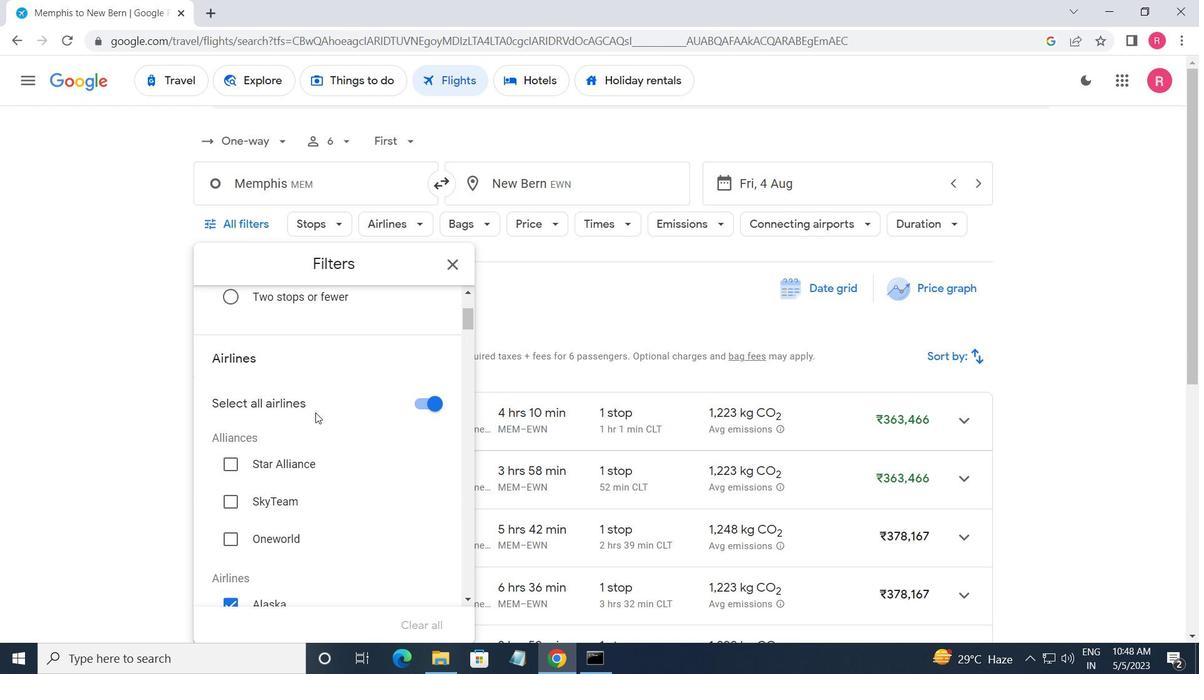 
Action: Mouse scrolled (316, 414) with delta (0, 0)
Screenshot: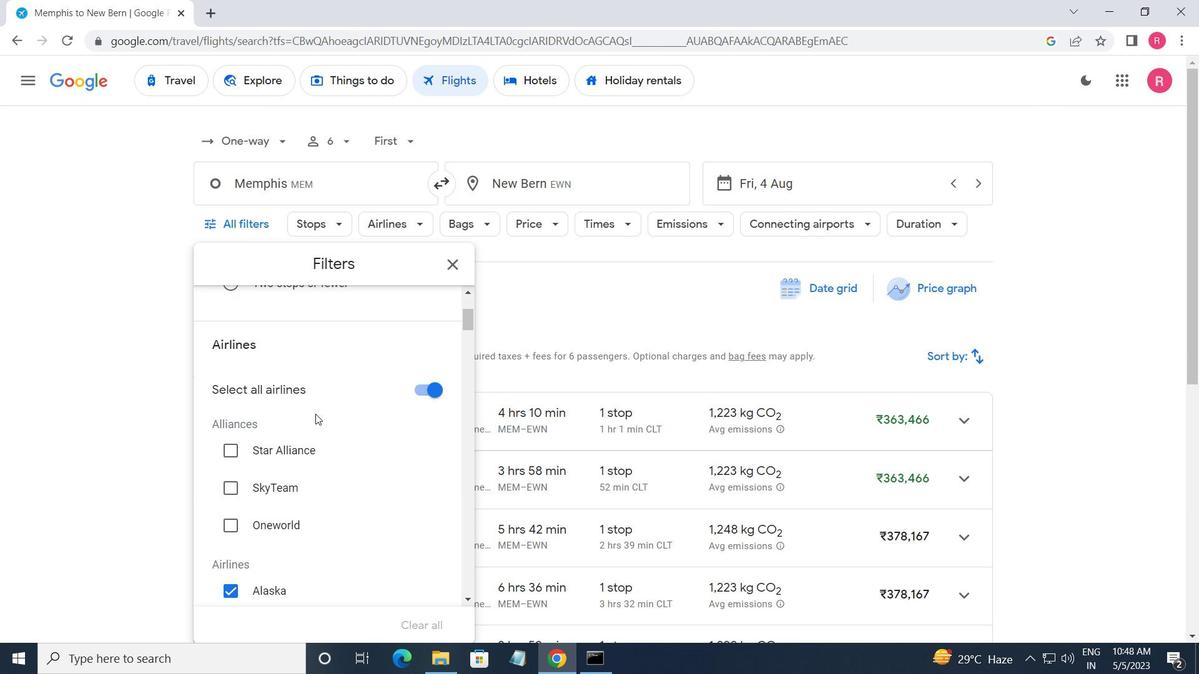 
Action: Mouse scrolled (316, 414) with delta (0, 0)
Screenshot: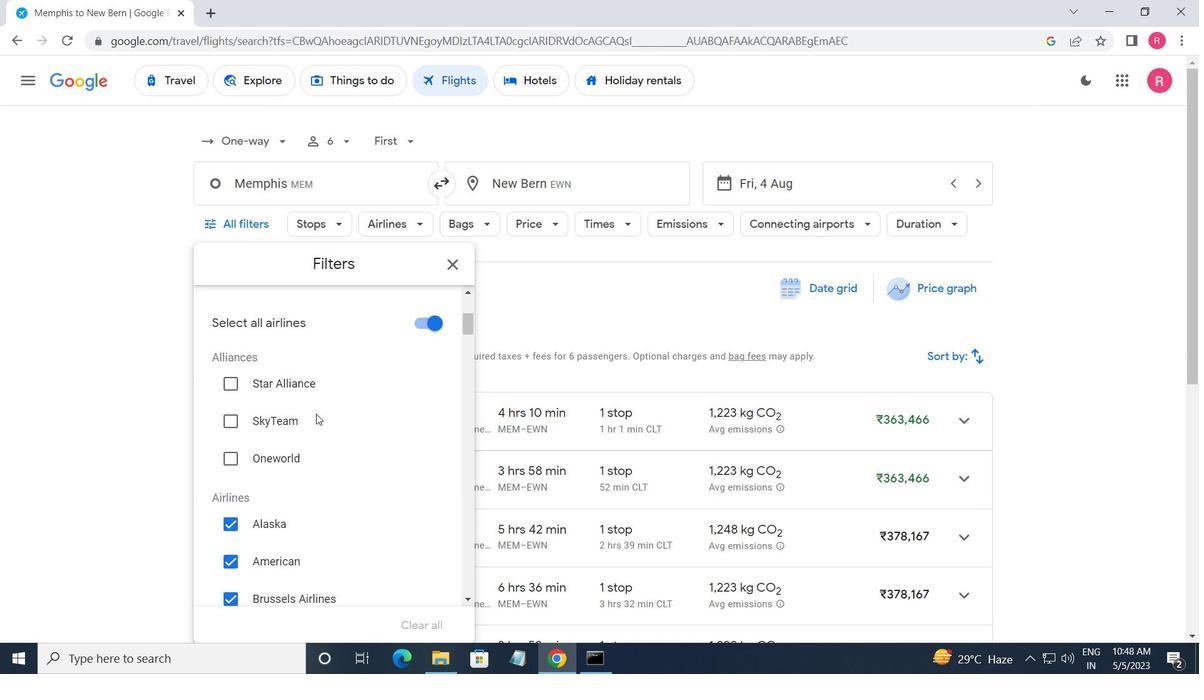 
Action: Mouse scrolled (316, 415) with delta (0, 0)
Screenshot: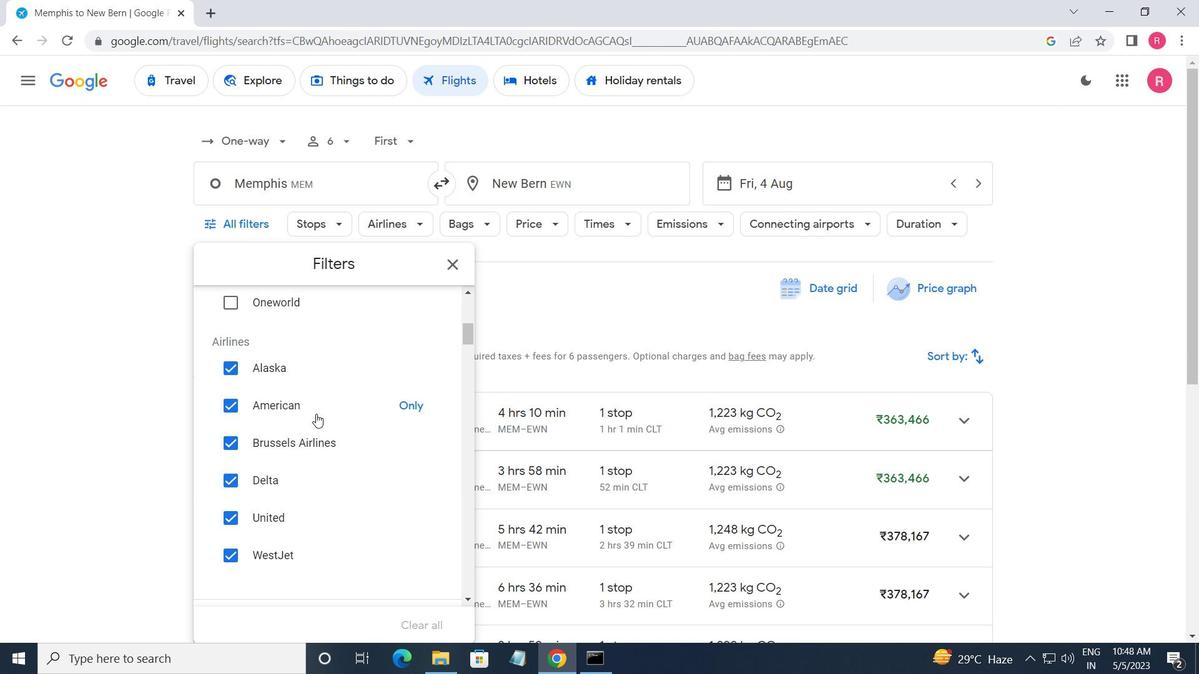 
Action: Mouse scrolled (316, 415) with delta (0, 0)
Screenshot: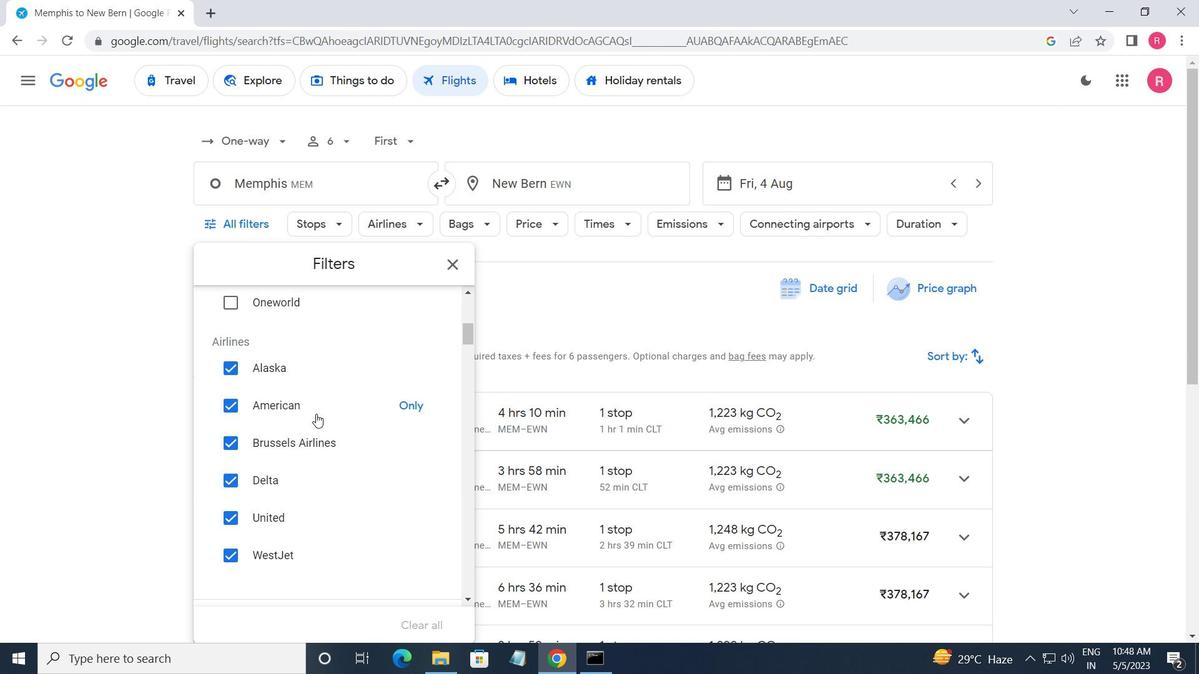 
Action: Mouse moved to (429, 332)
Screenshot: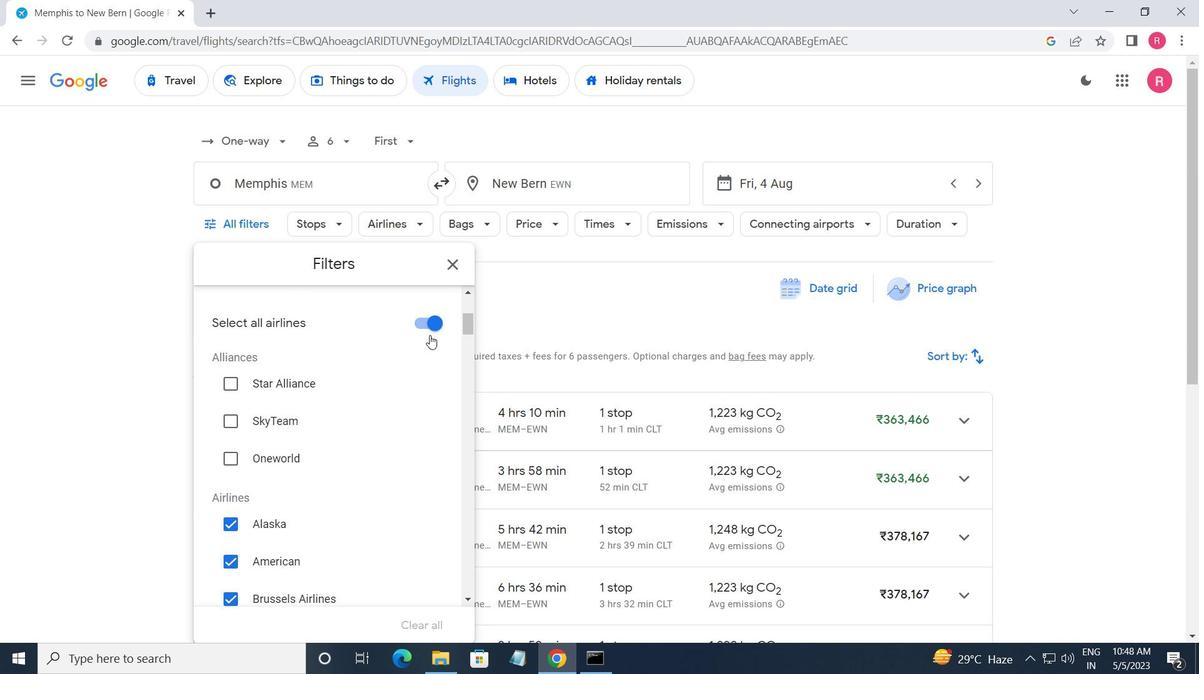 
Action: Mouse pressed left at (429, 332)
Screenshot: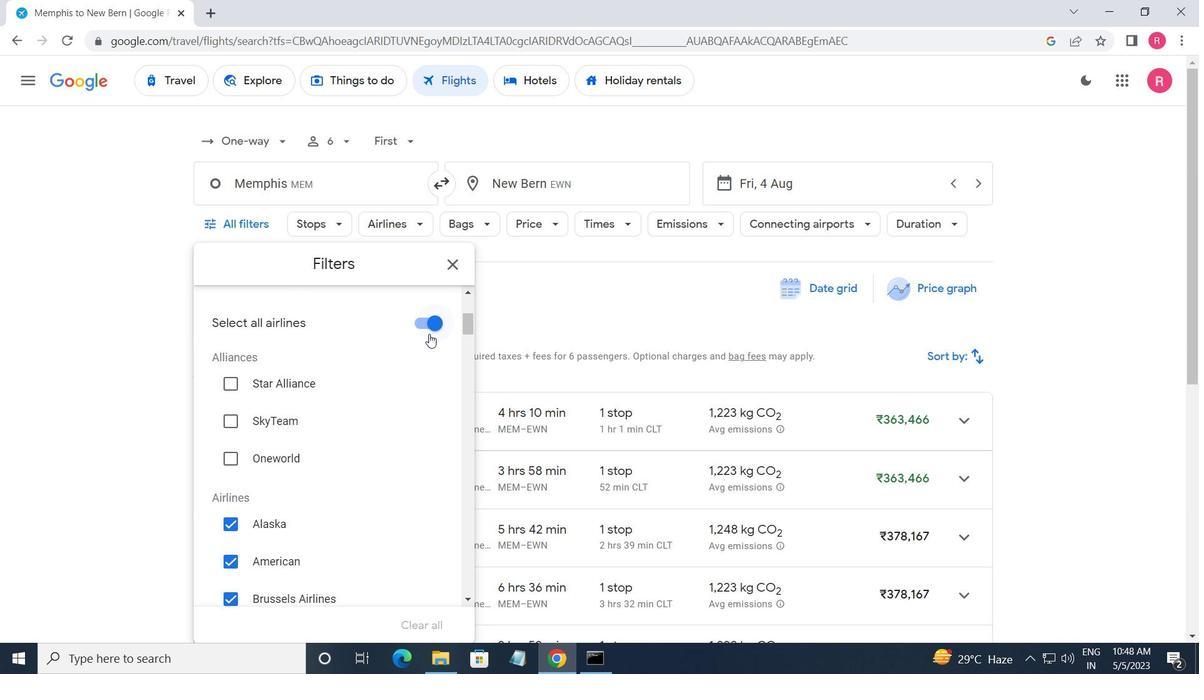 
Action: Mouse moved to (396, 441)
Screenshot: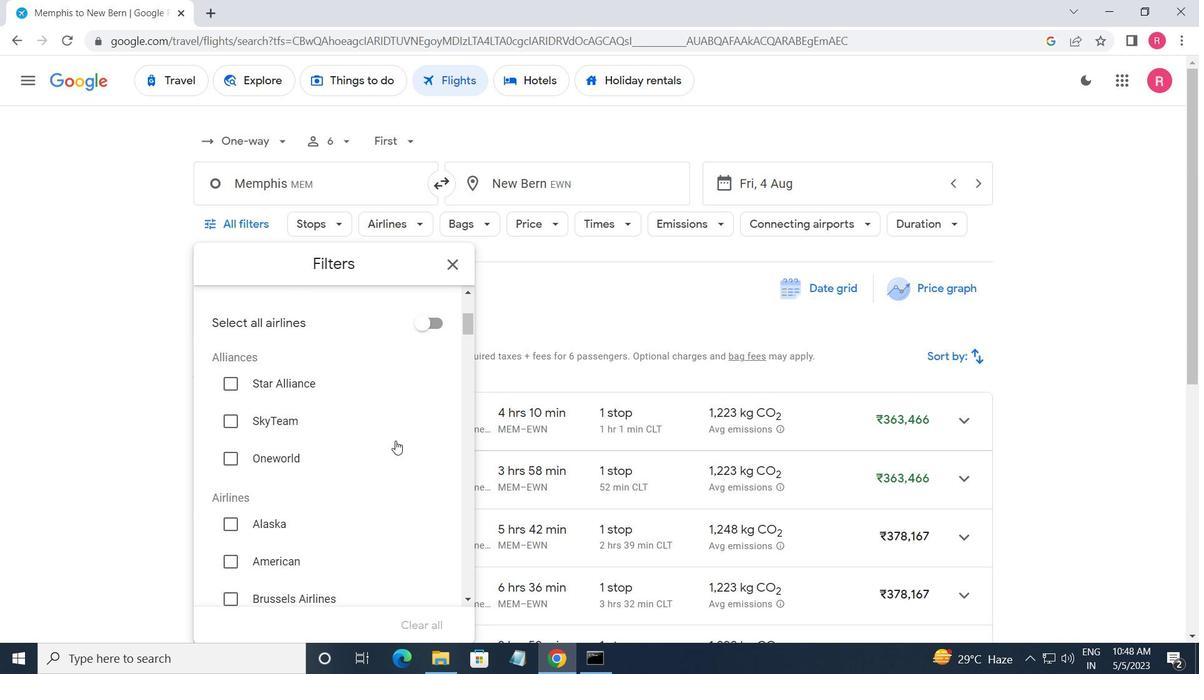 
Action: Mouse scrolled (396, 440) with delta (0, 0)
Screenshot: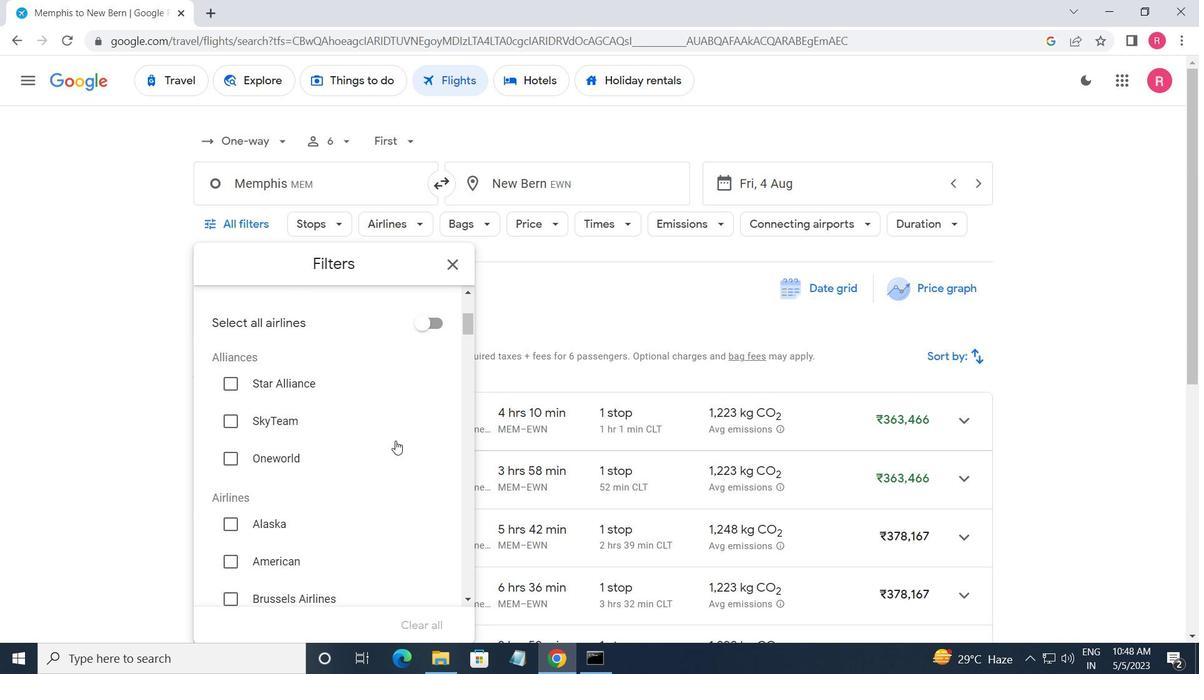 
Action: Mouse scrolled (396, 440) with delta (0, 0)
Screenshot: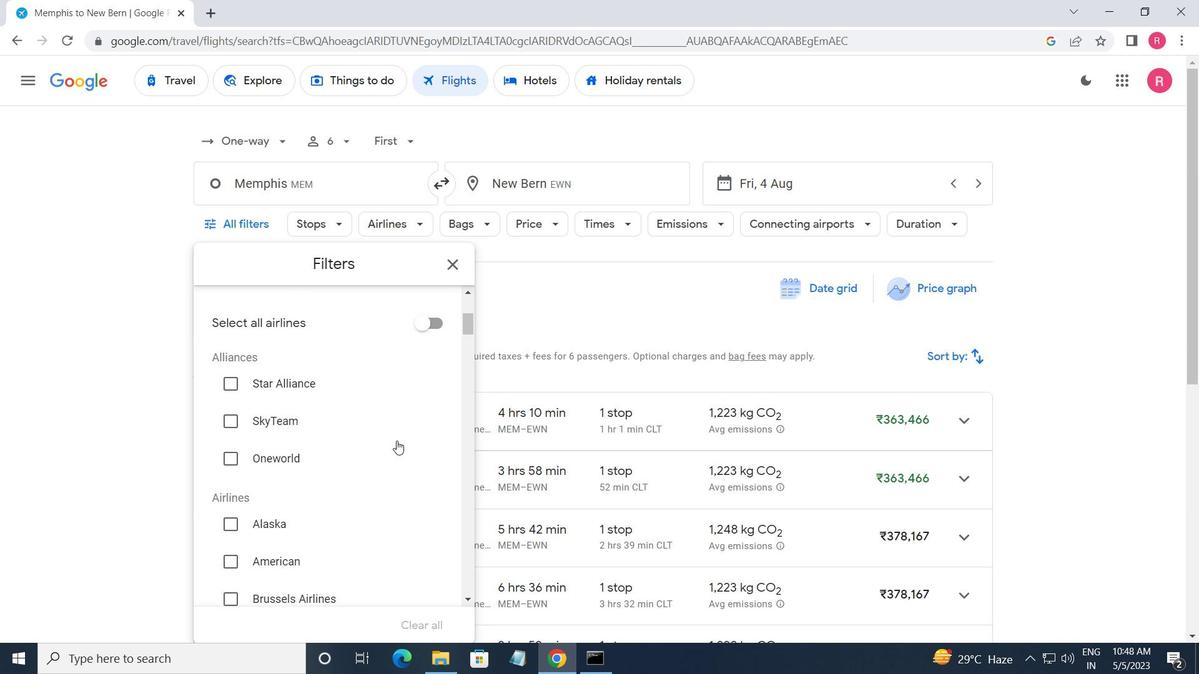 
Action: Mouse scrolled (396, 440) with delta (0, 0)
Screenshot: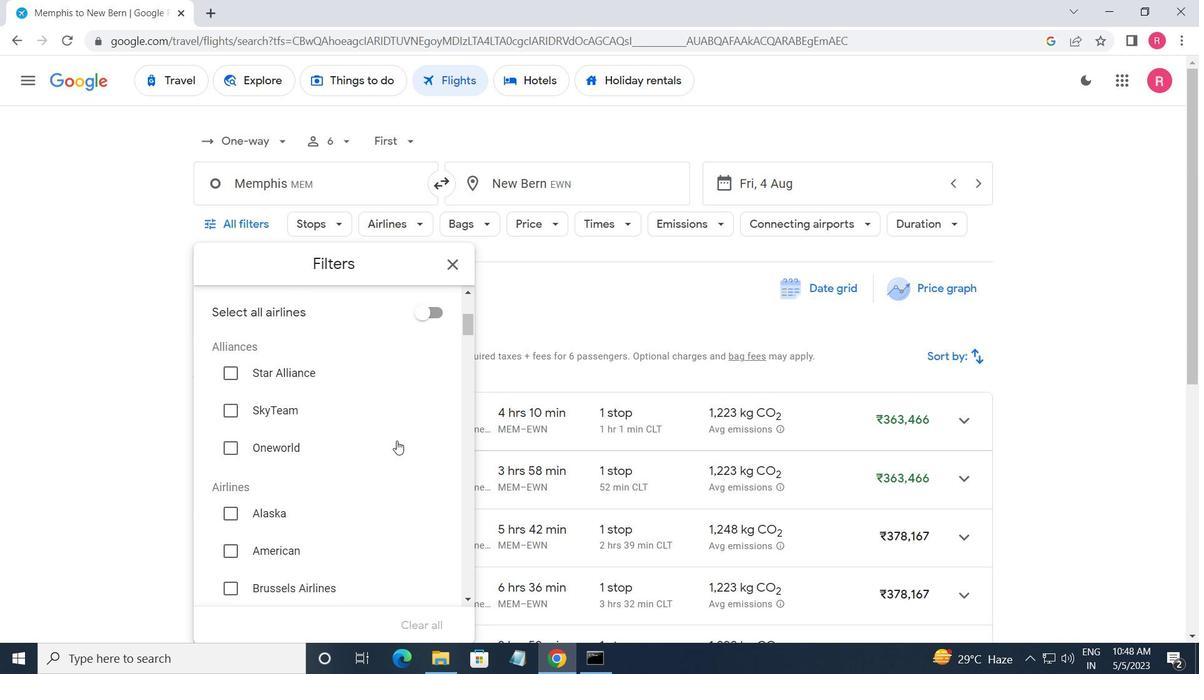
Action: Mouse scrolled (396, 440) with delta (0, 0)
Screenshot: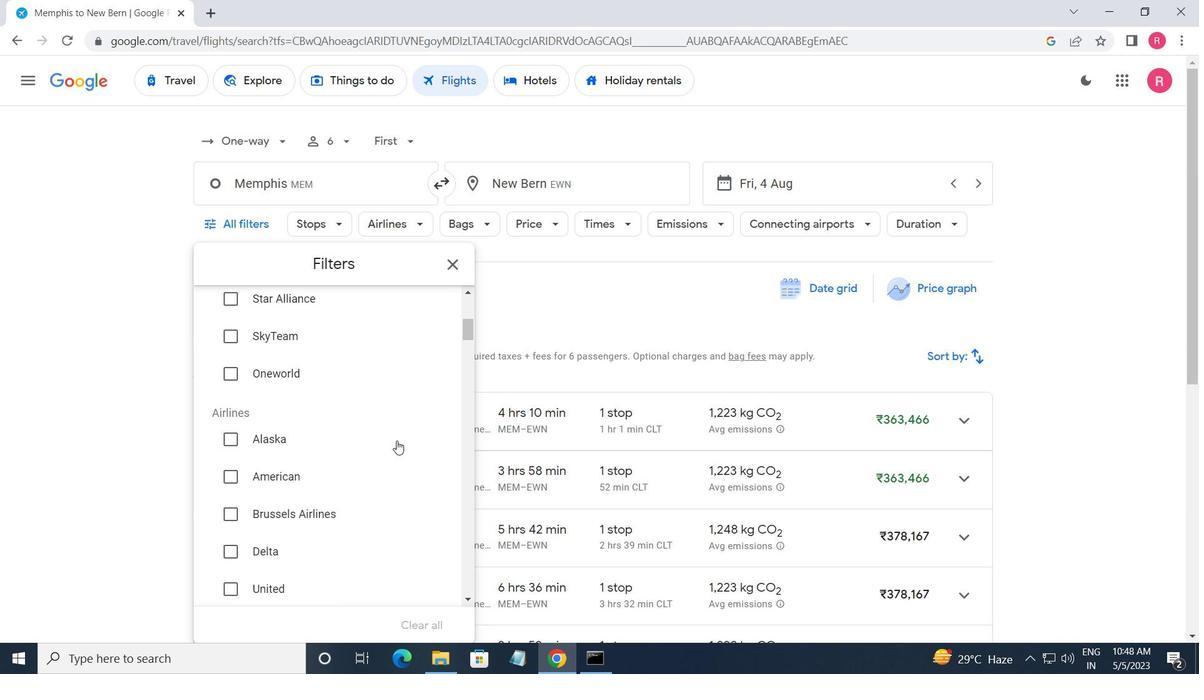 
Action: Mouse scrolled (396, 440) with delta (0, 0)
Screenshot: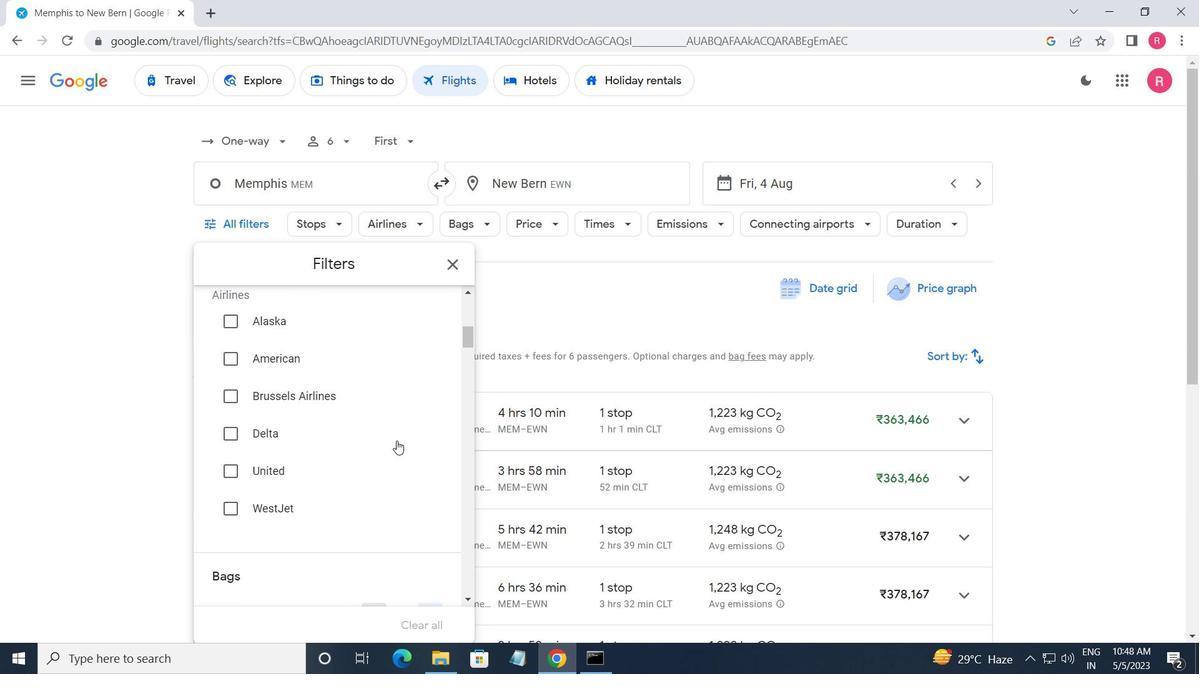 
Action: Mouse moved to (397, 442)
Screenshot: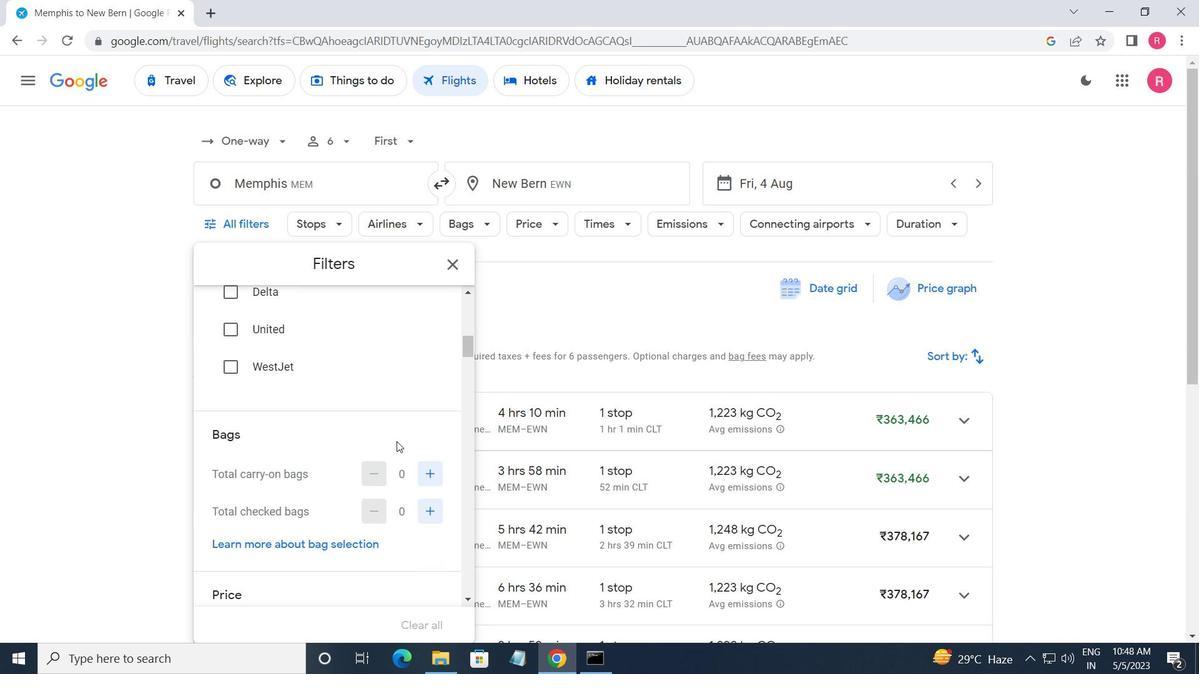 
Action: Mouse scrolled (397, 442) with delta (0, 0)
Screenshot: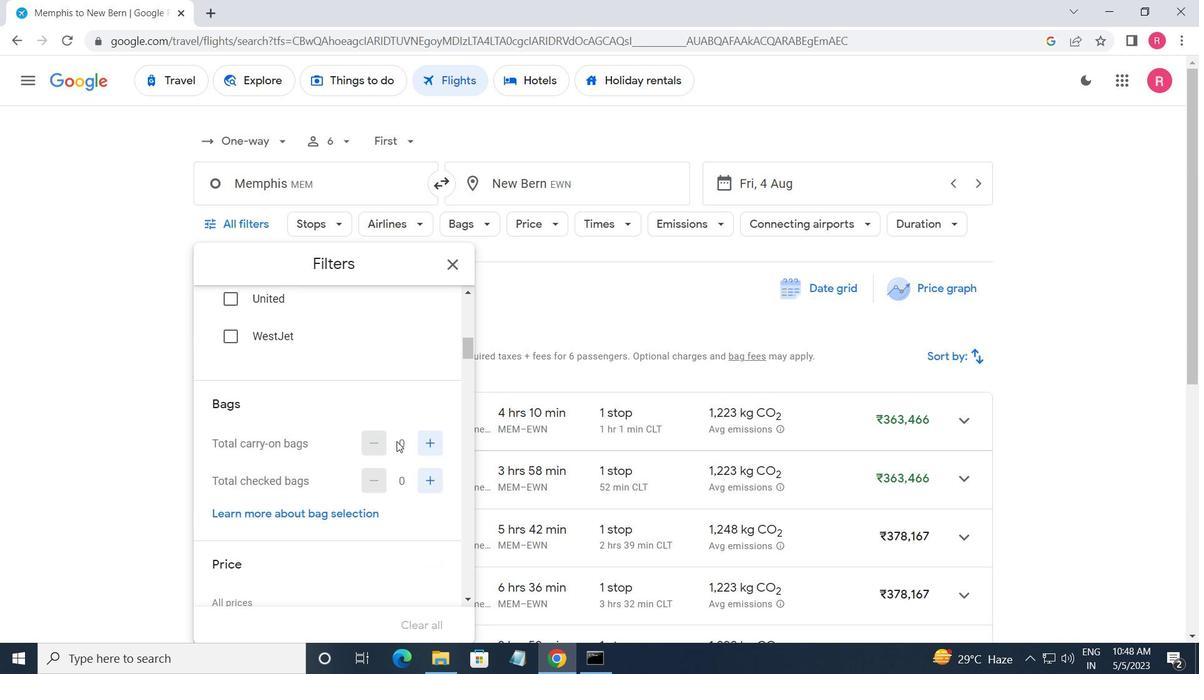 
Action: Mouse moved to (427, 352)
Screenshot: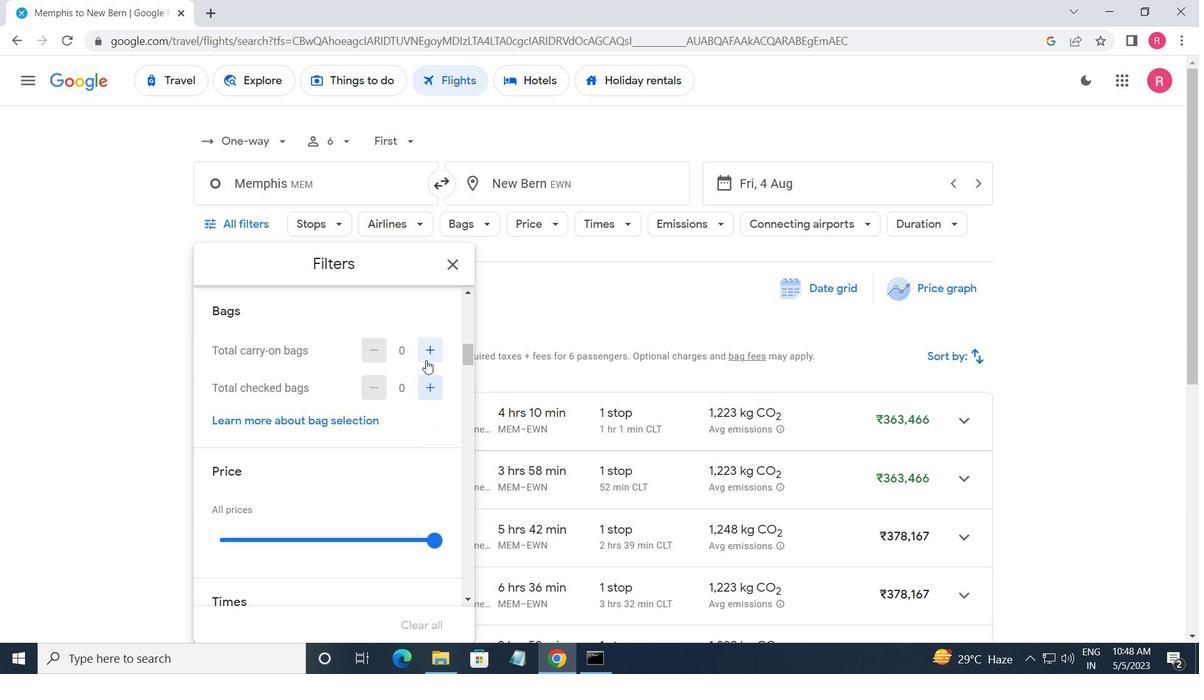 
Action: Mouse pressed left at (427, 352)
Screenshot: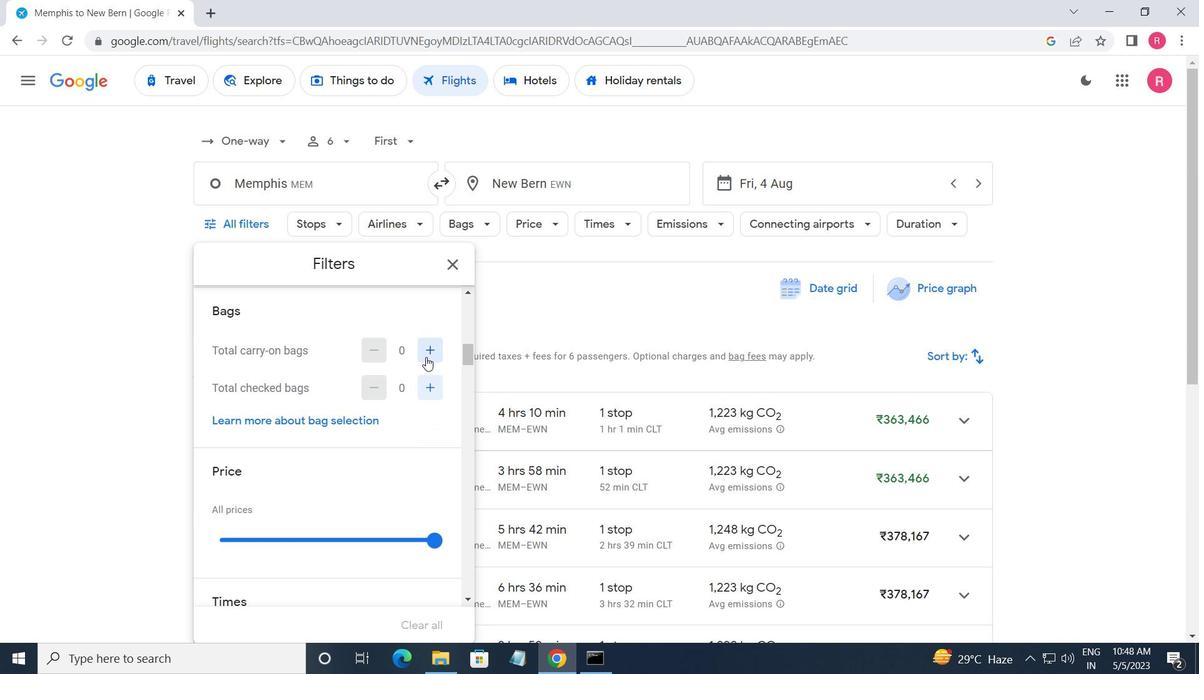 
Action: Mouse moved to (439, 387)
Screenshot: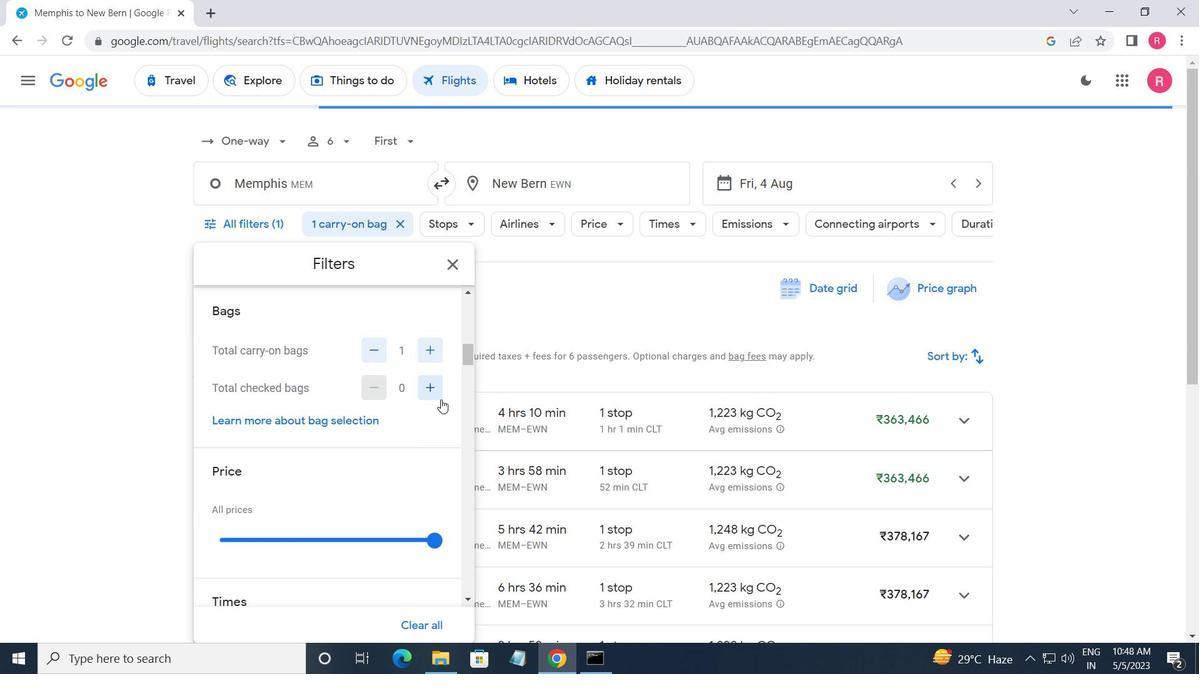 
Action: Mouse pressed left at (439, 387)
Screenshot: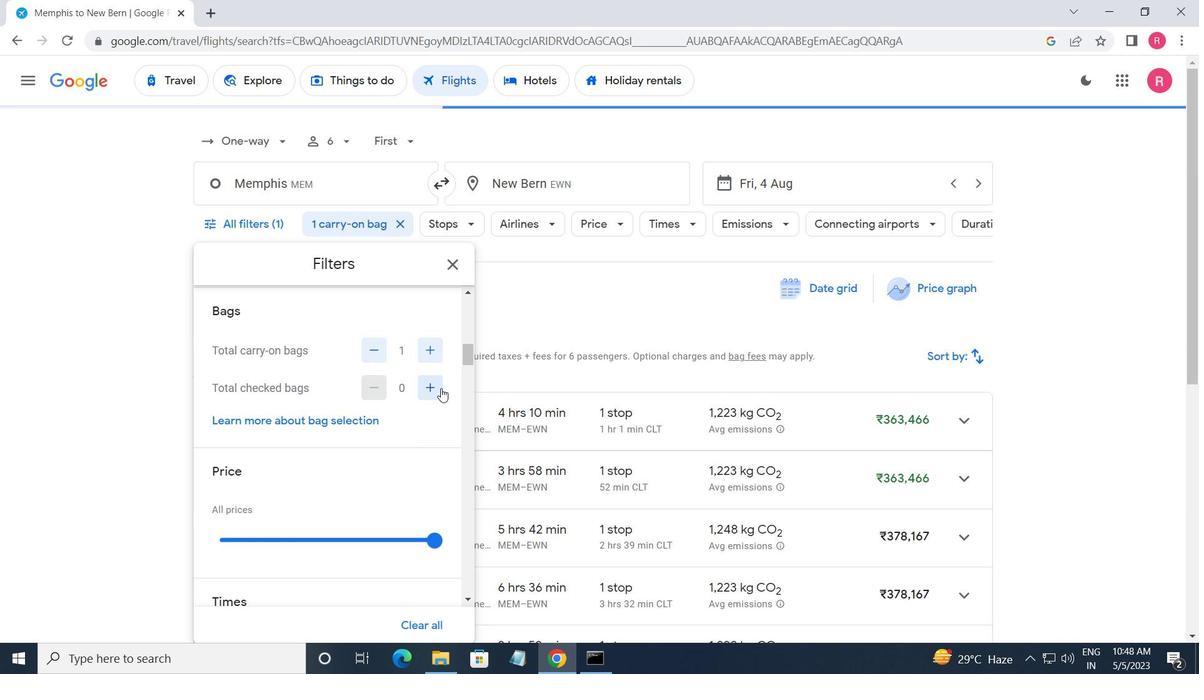 
Action: Mouse pressed left at (439, 387)
Screenshot: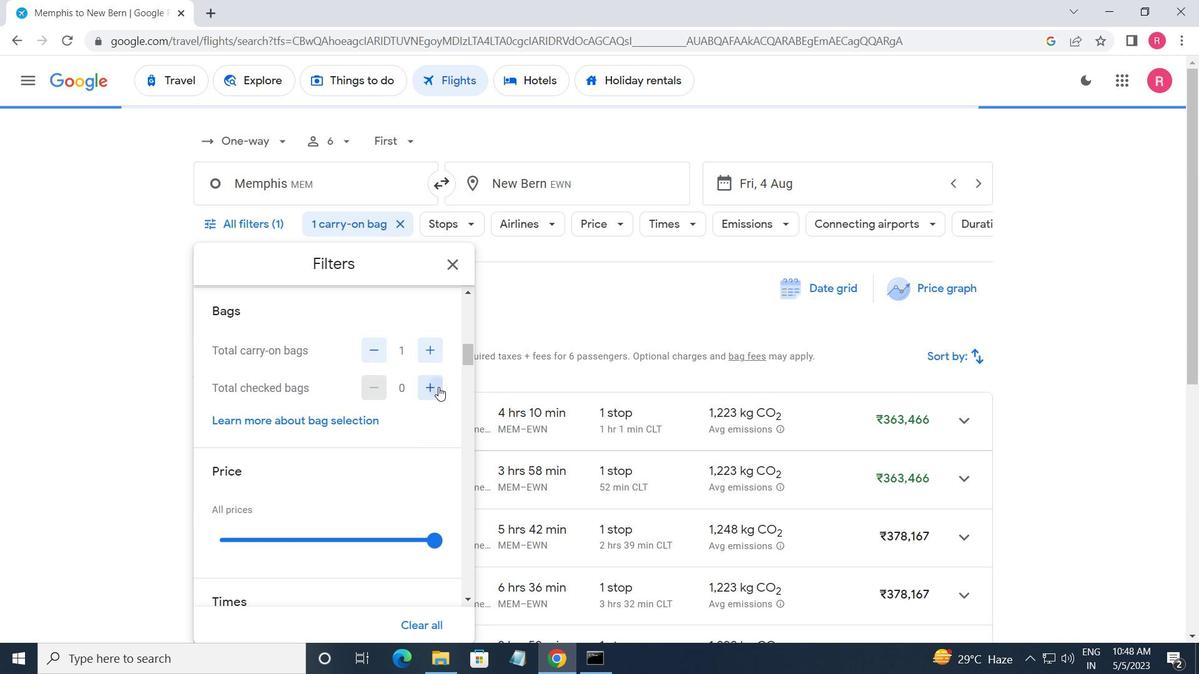
Action: Mouse moved to (426, 398)
Screenshot: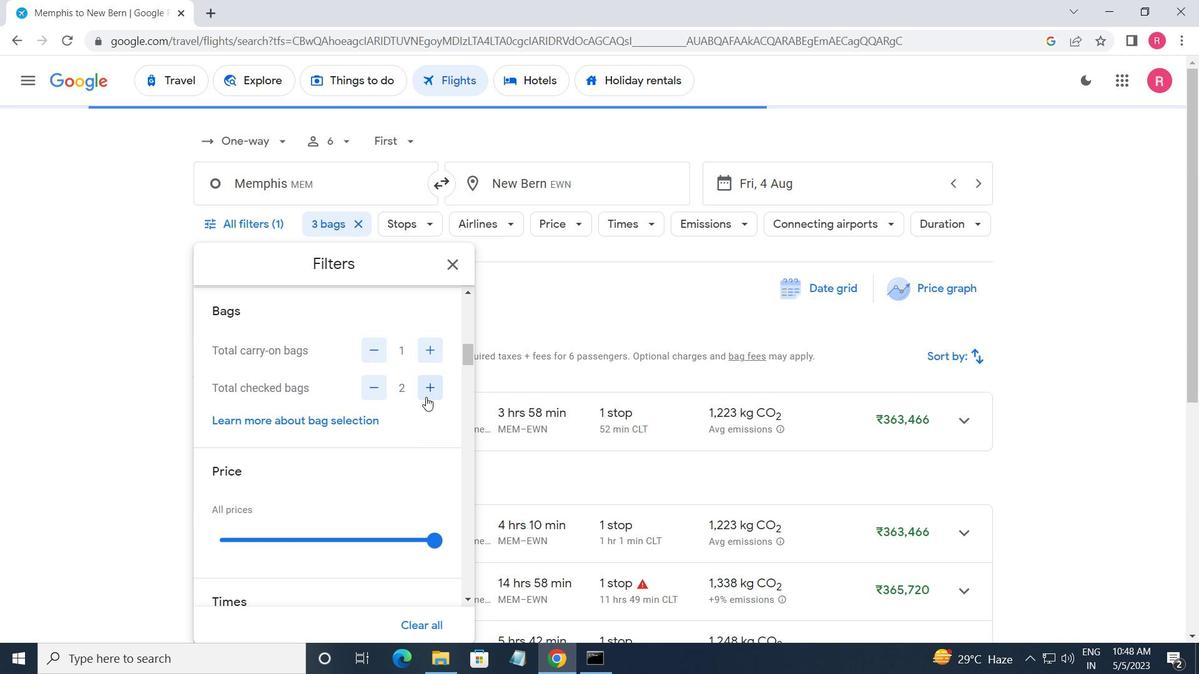 
Action: Mouse scrolled (426, 397) with delta (0, 0)
Screenshot: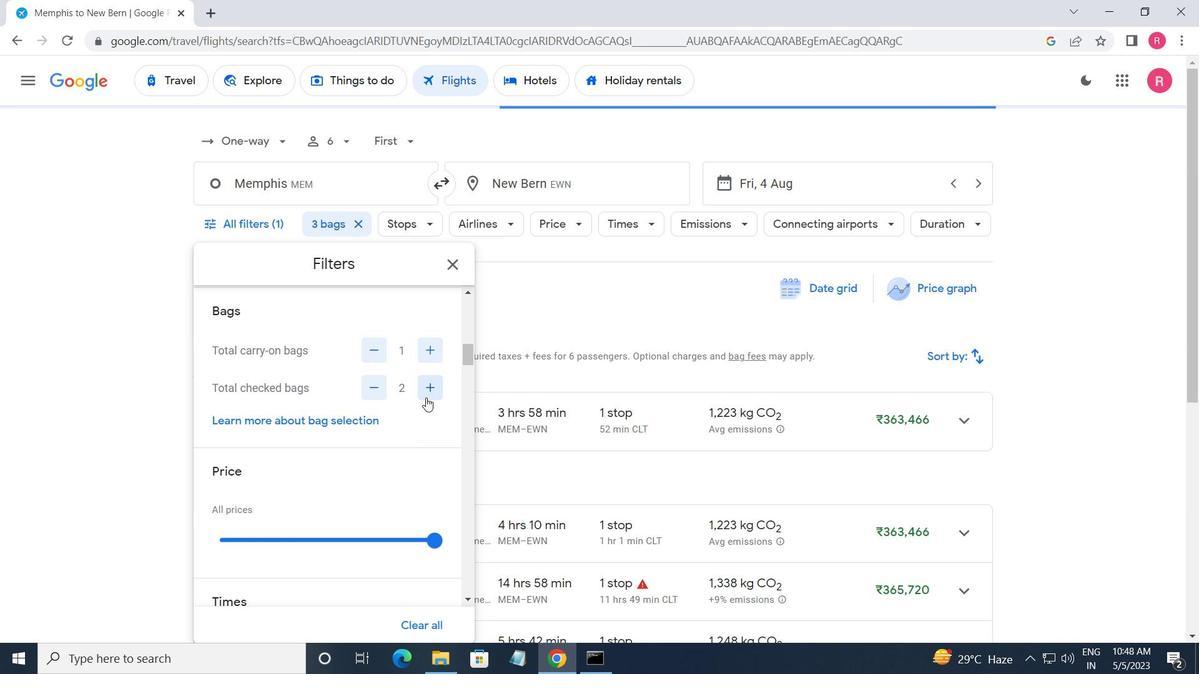 
Action: Mouse scrolled (426, 397) with delta (0, 0)
Screenshot: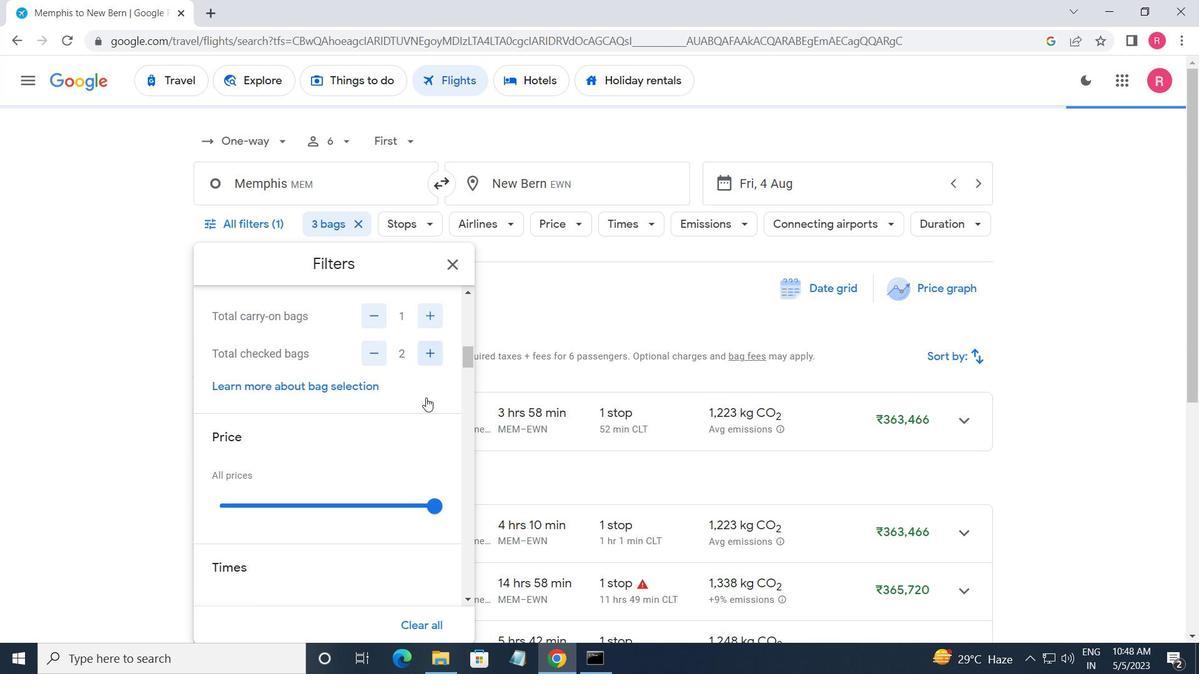 
Action: Mouse moved to (431, 394)
Screenshot: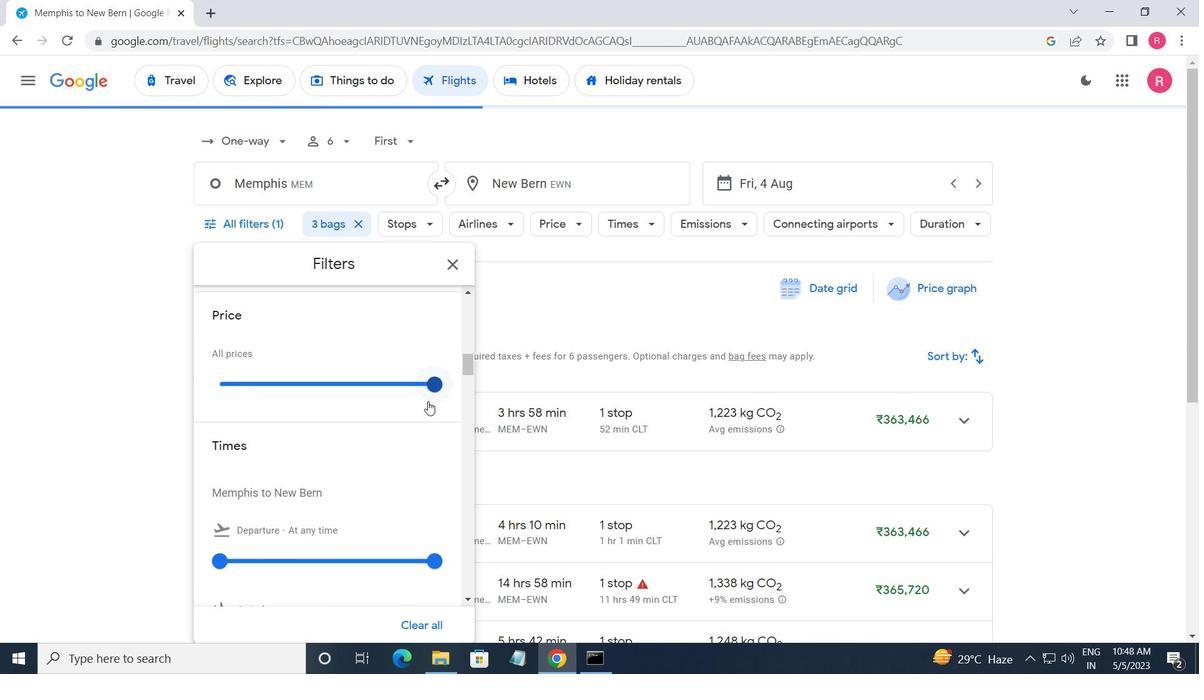 
Action: Mouse pressed left at (431, 394)
Screenshot: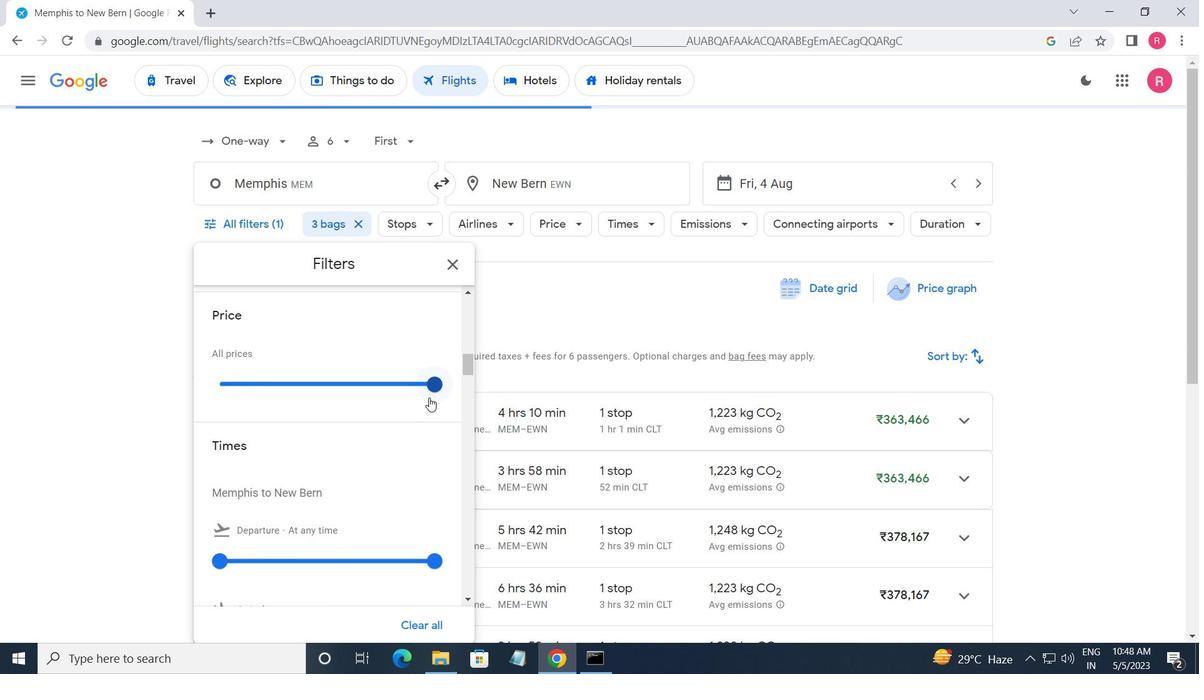 
Action: Mouse moved to (295, 432)
Screenshot: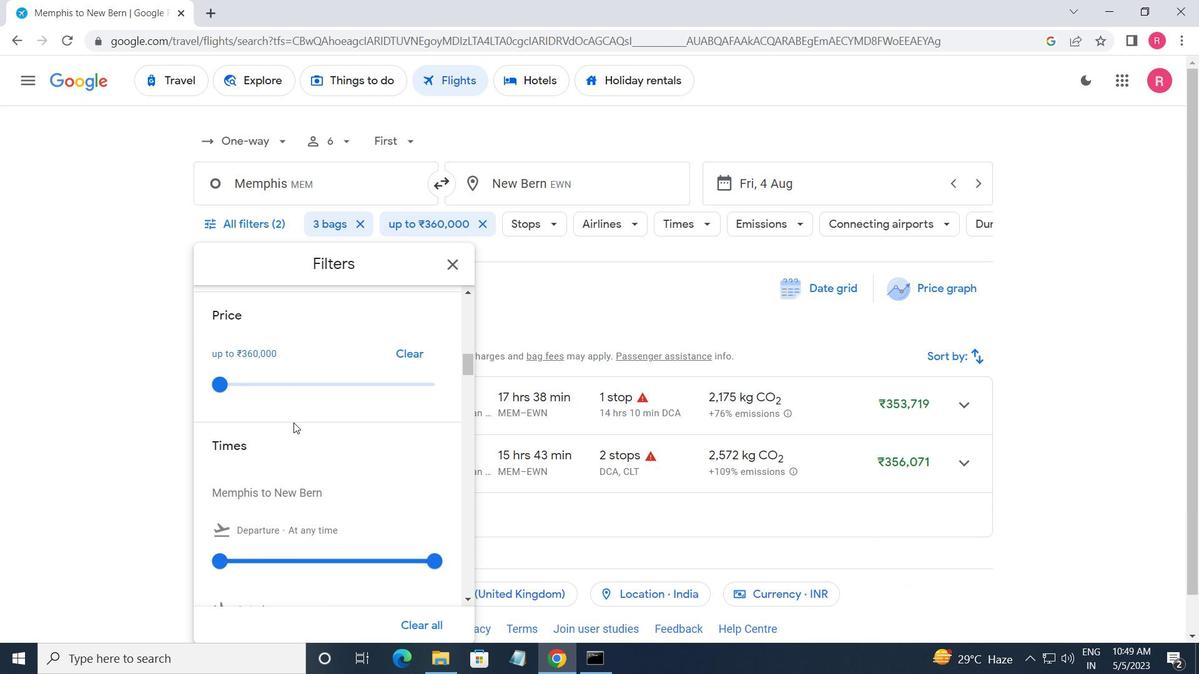 
Action: Mouse scrolled (295, 431) with delta (0, 0)
Screenshot: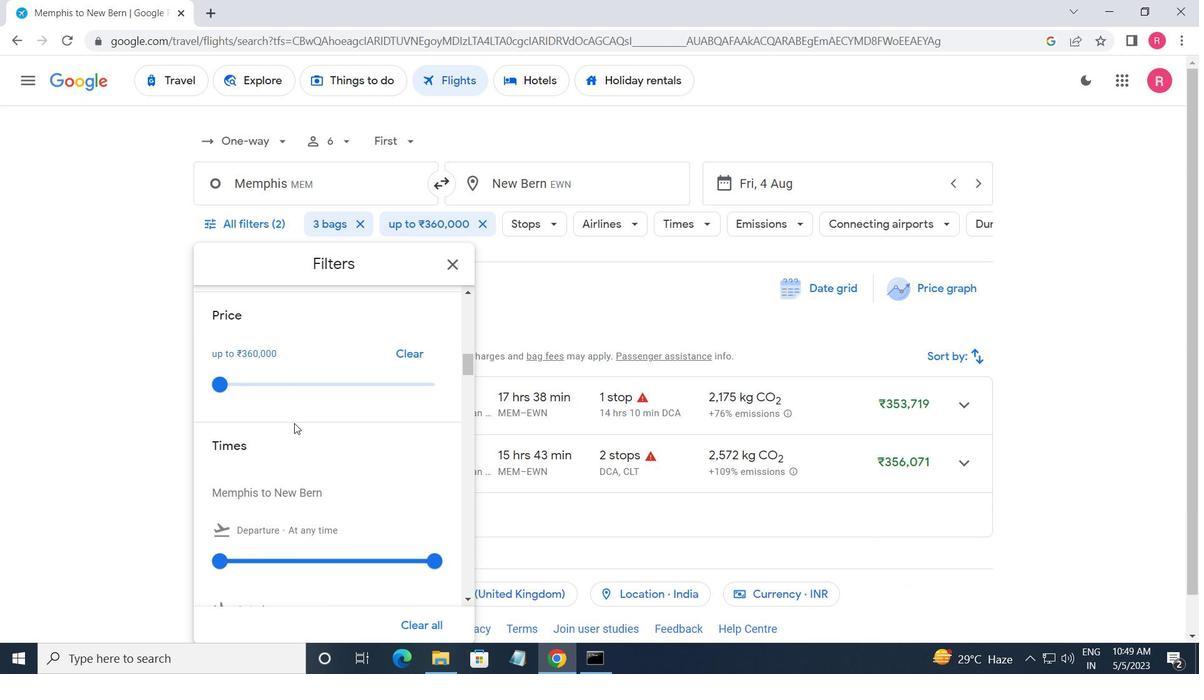 
Action: Mouse moved to (229, 481)
Screenshot: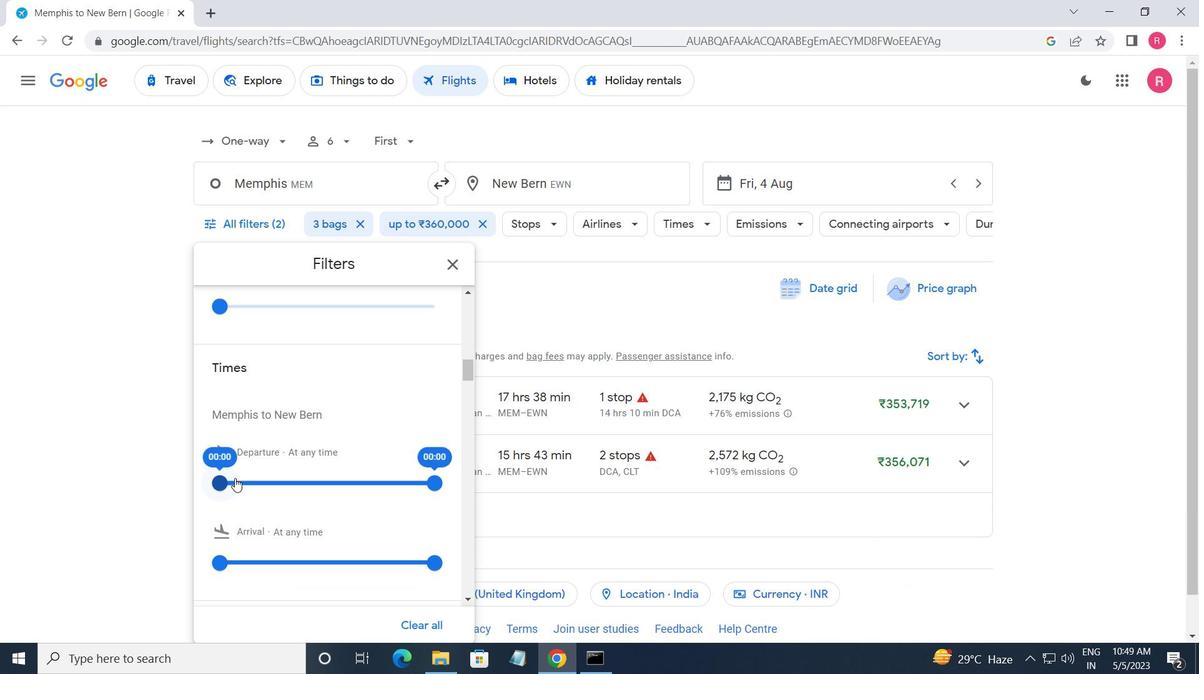 
Action: Mouse pressed left at (229, 481)
Screenshot: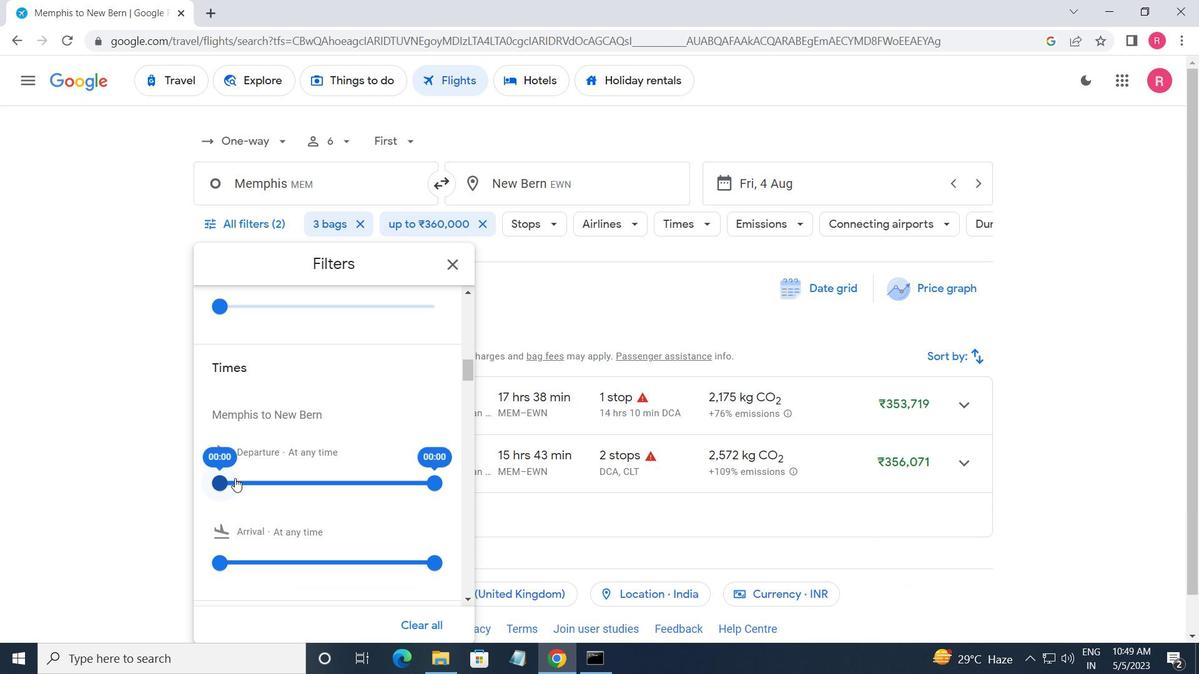 
Action: Mouse moved to (425, 481)
Screenshot: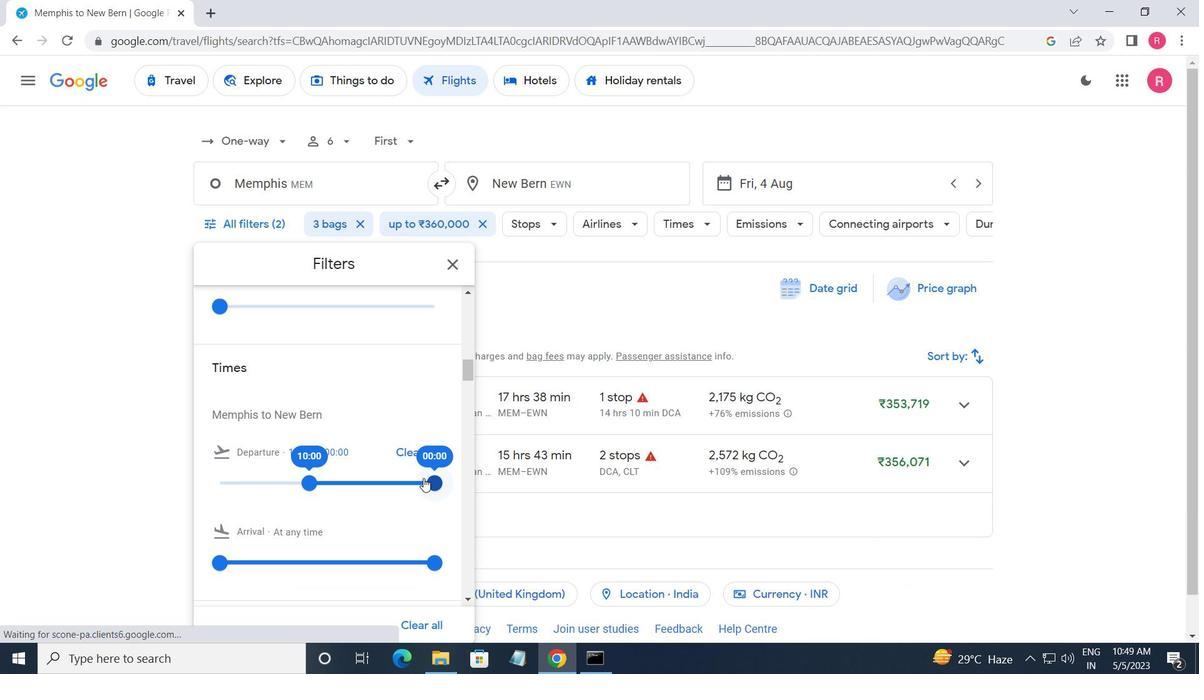 
Action: Mouse pressed left at (425, 481)
Screenshot: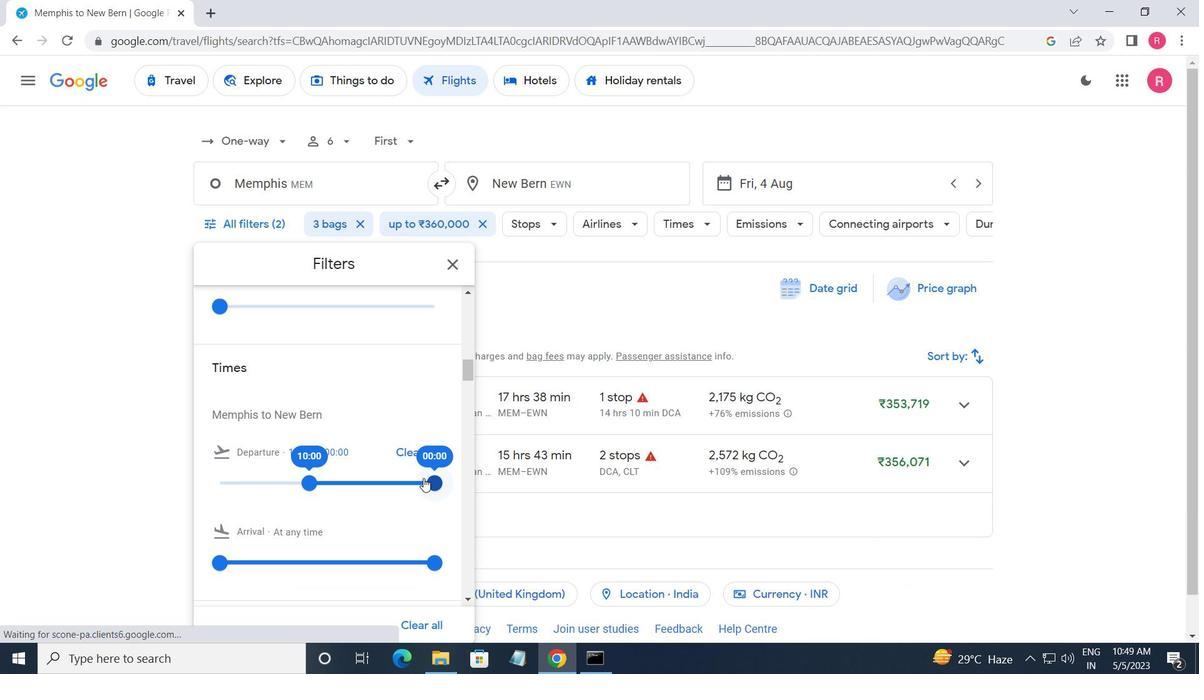 
Action: Mouse moved to (450, 269)
Screenshot: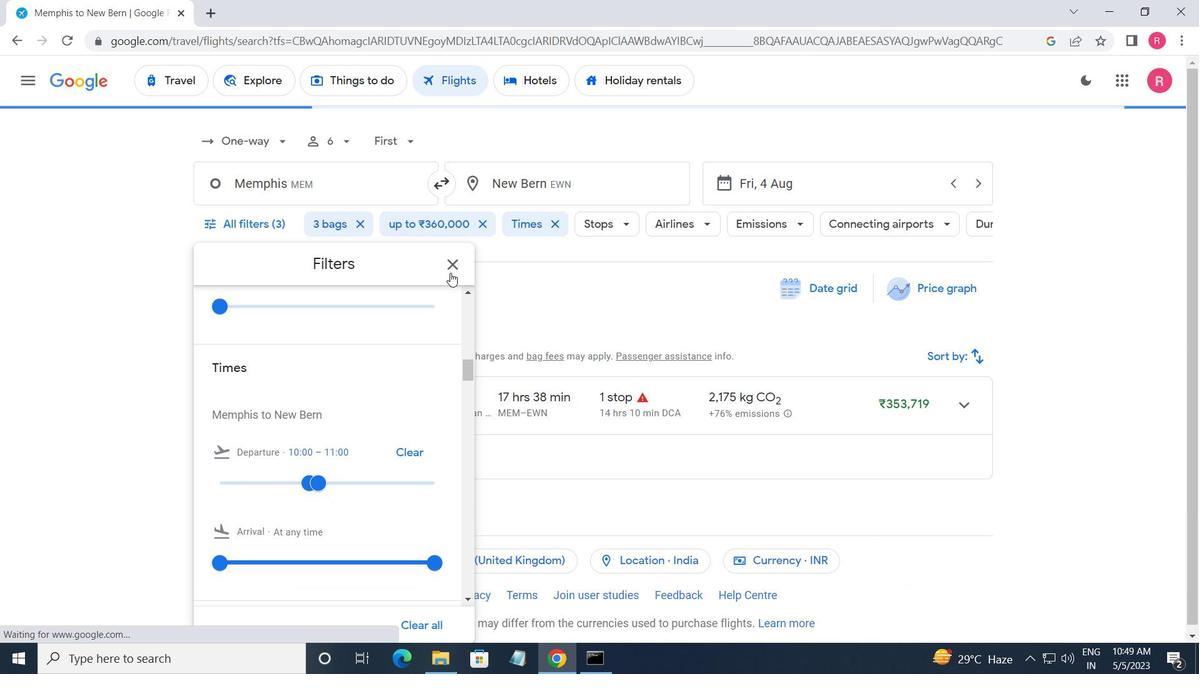 
Action: Mouse pressed left at (450, 269)
Screenshot: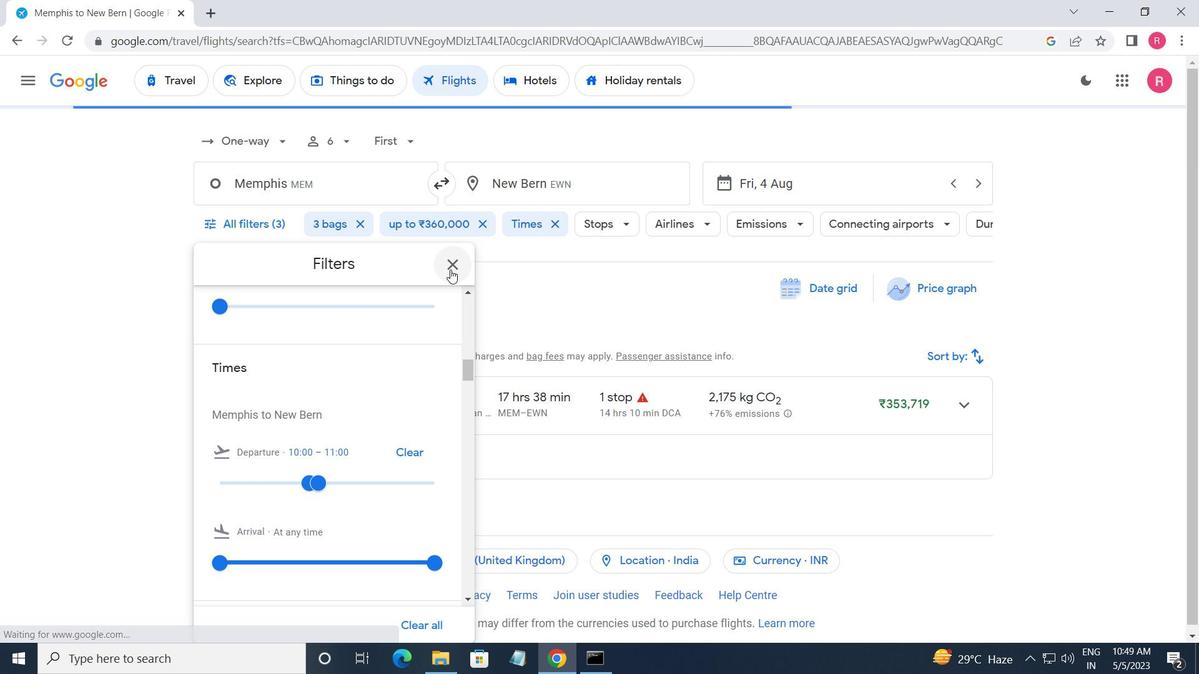 
Action: Mouse moved to (450, 271)
Screenshot: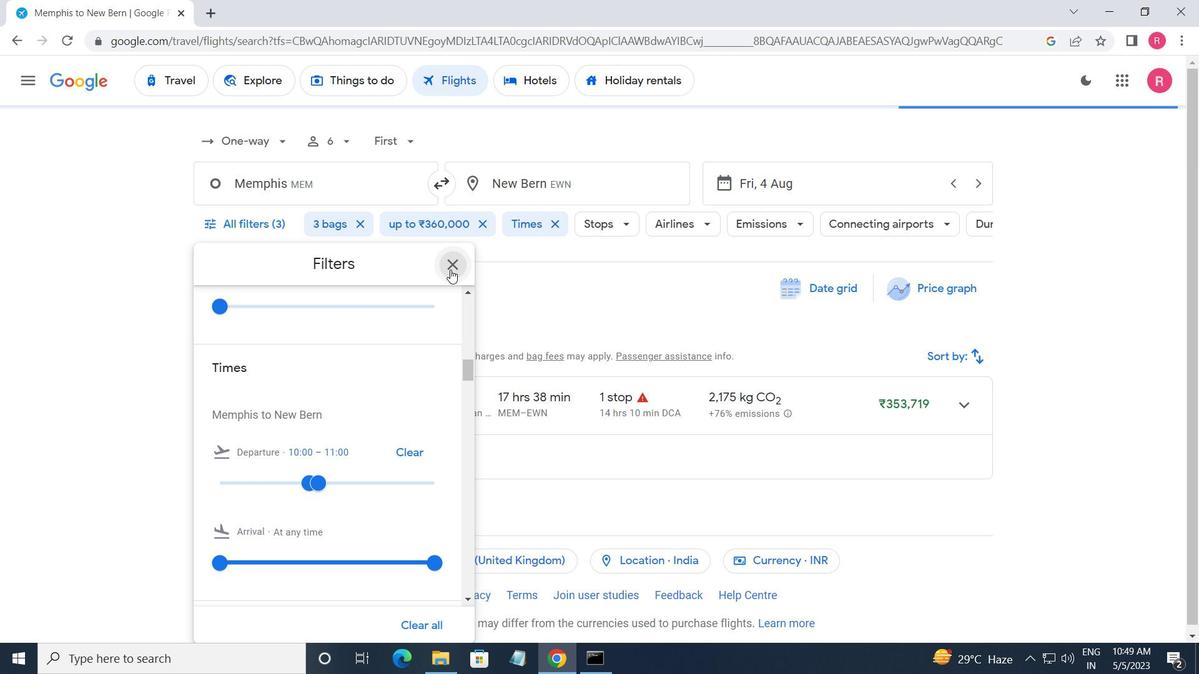 
